 Task: Explore upcoming open houses in Albuquerque, New Mexico, to visit properties with a gourmet kitchen or high-end appliances, and take note of the kitchen features.
Action: Mouse moved to (380, 213)
Screenshot: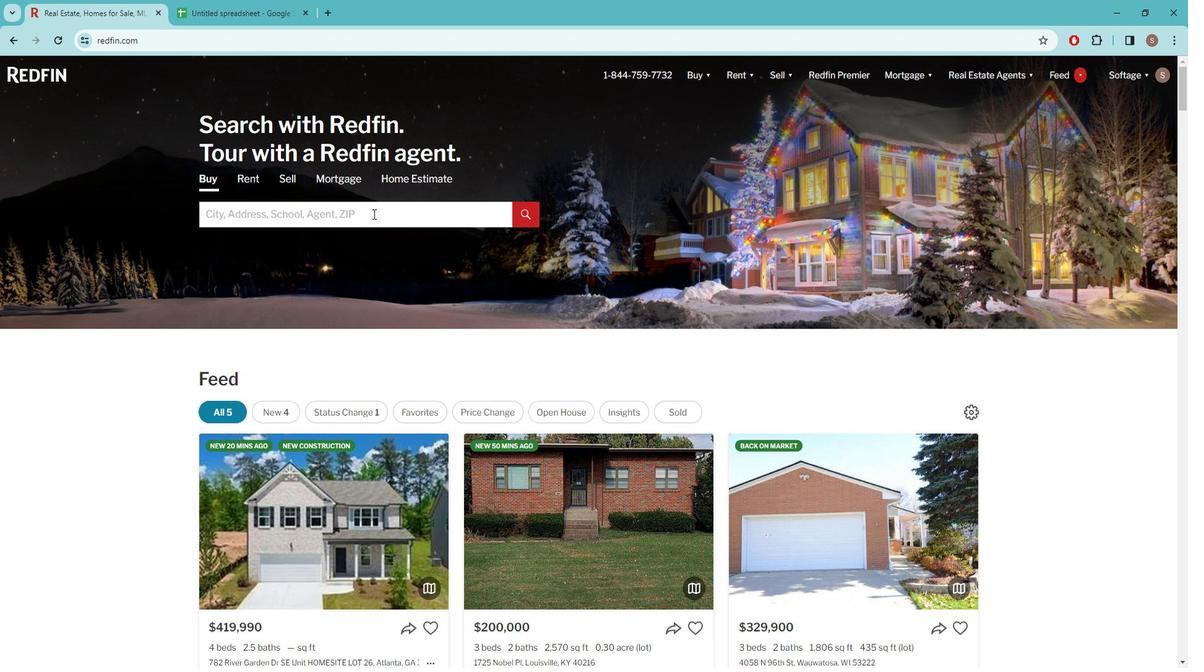 
Action: Mouse pressed left at (380, 213)
Screenshot: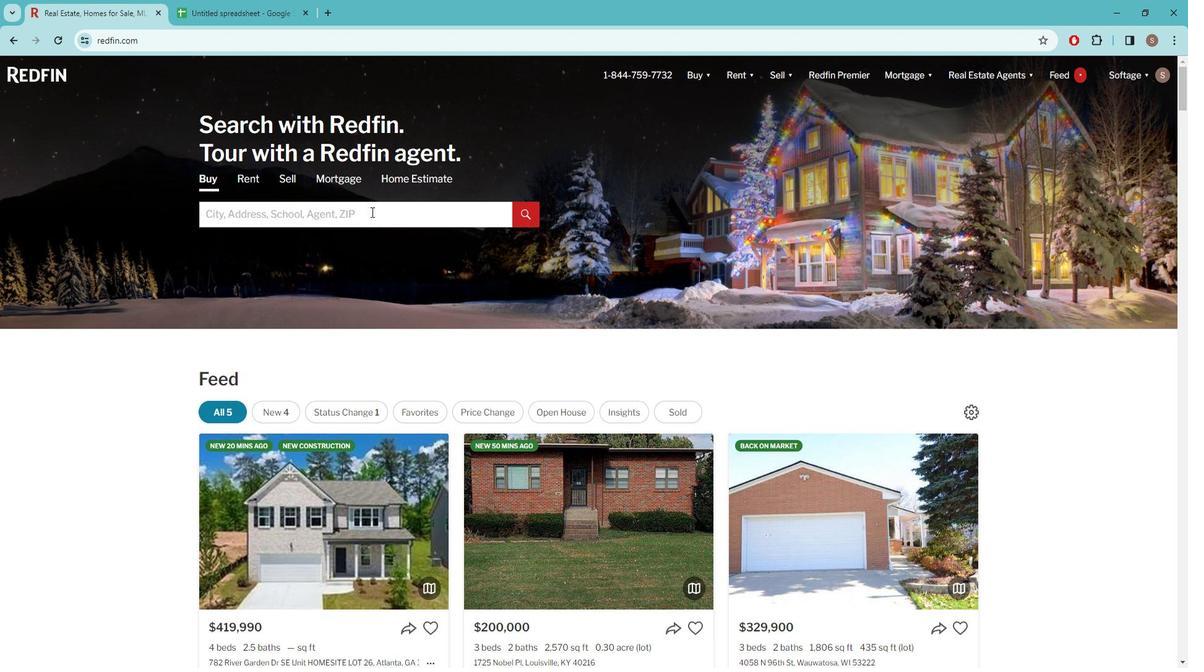 
Action: Key pressed a<Key.caps_lock>LBUQUERQUE
Screenshot: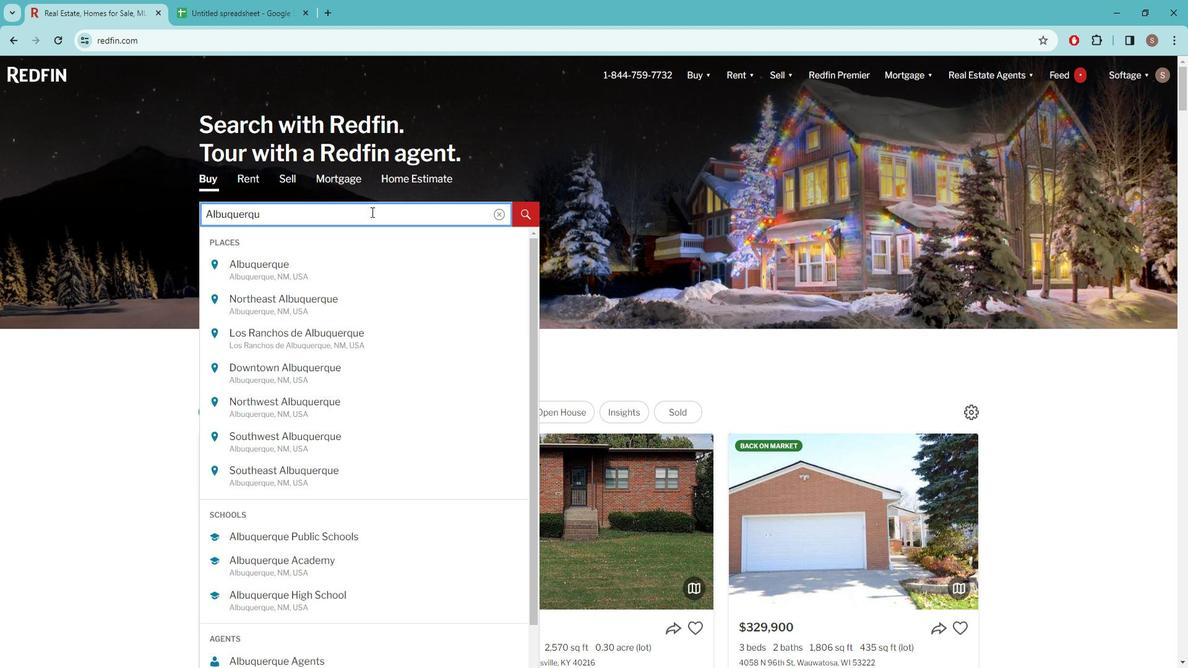 
Action: Mouse moved to (362, 263)
Screenshot: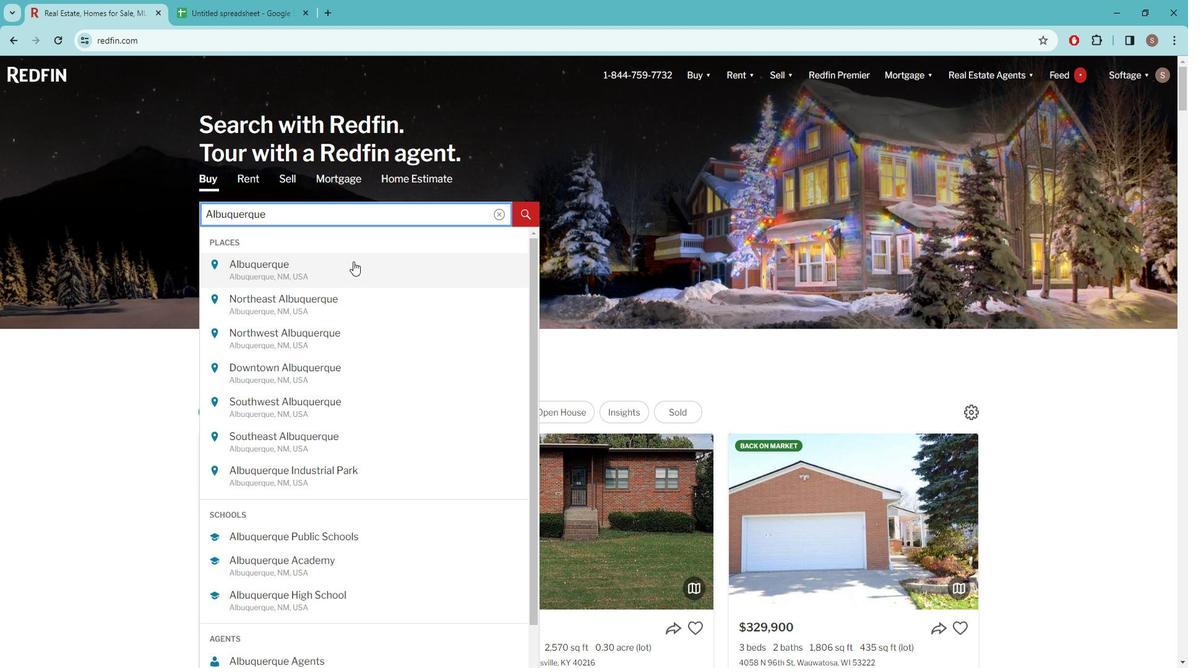 
Action: Mouse pressed left at (362, 263)
Screenshot: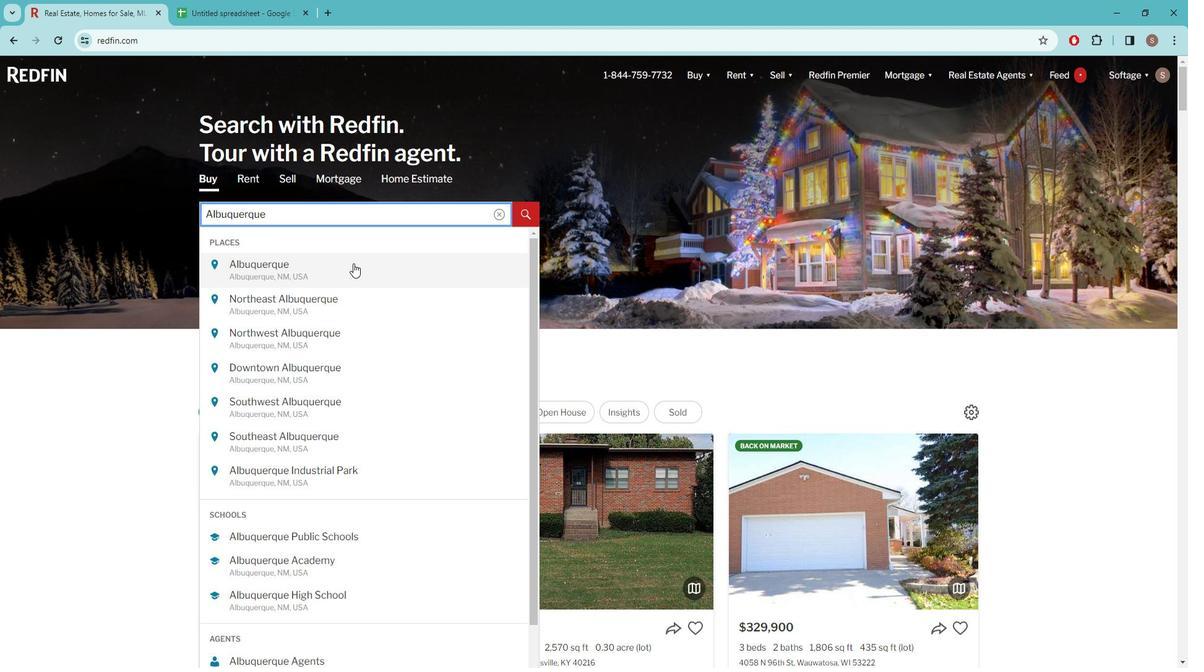 
Action: Mouse moved to (1052, 154)
Screenshot: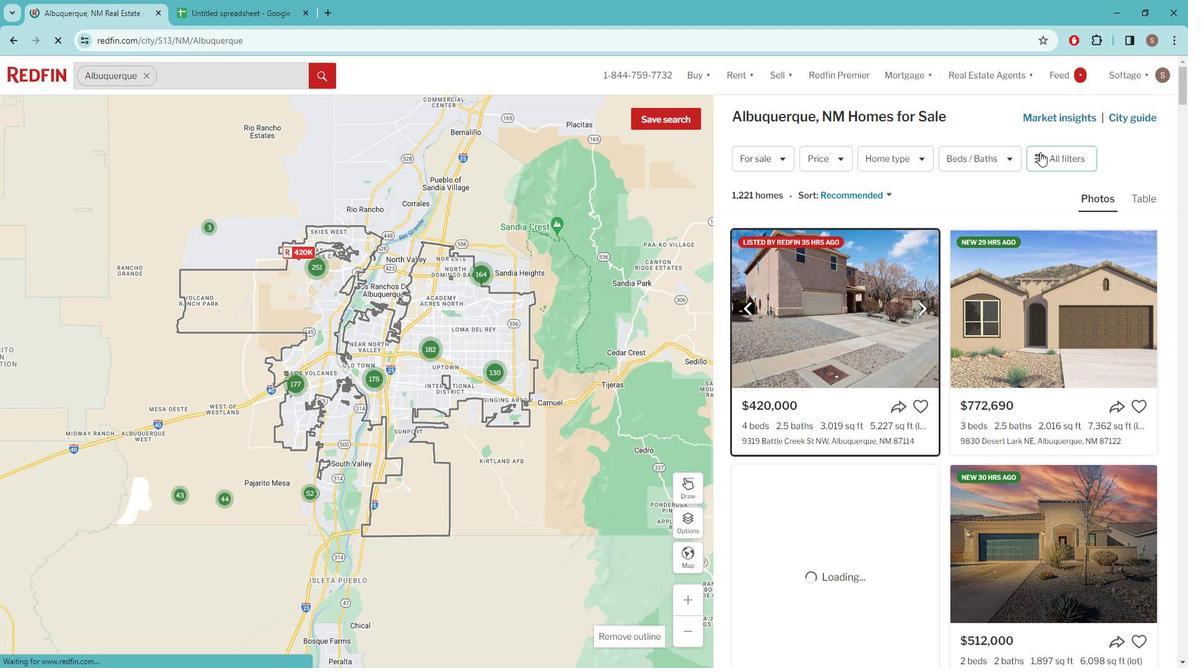 
Action: Mouse pressed left at (1052, 154)
Screenshot: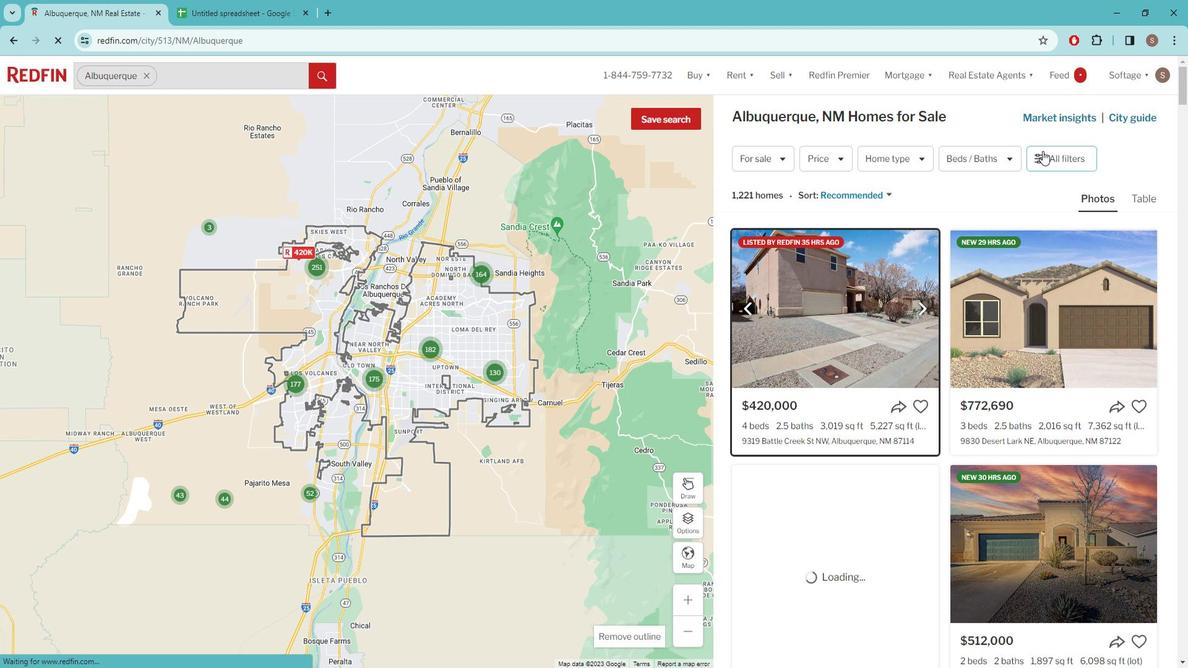
Action: Mouse pressed left at (1052, 154)
Screenshot: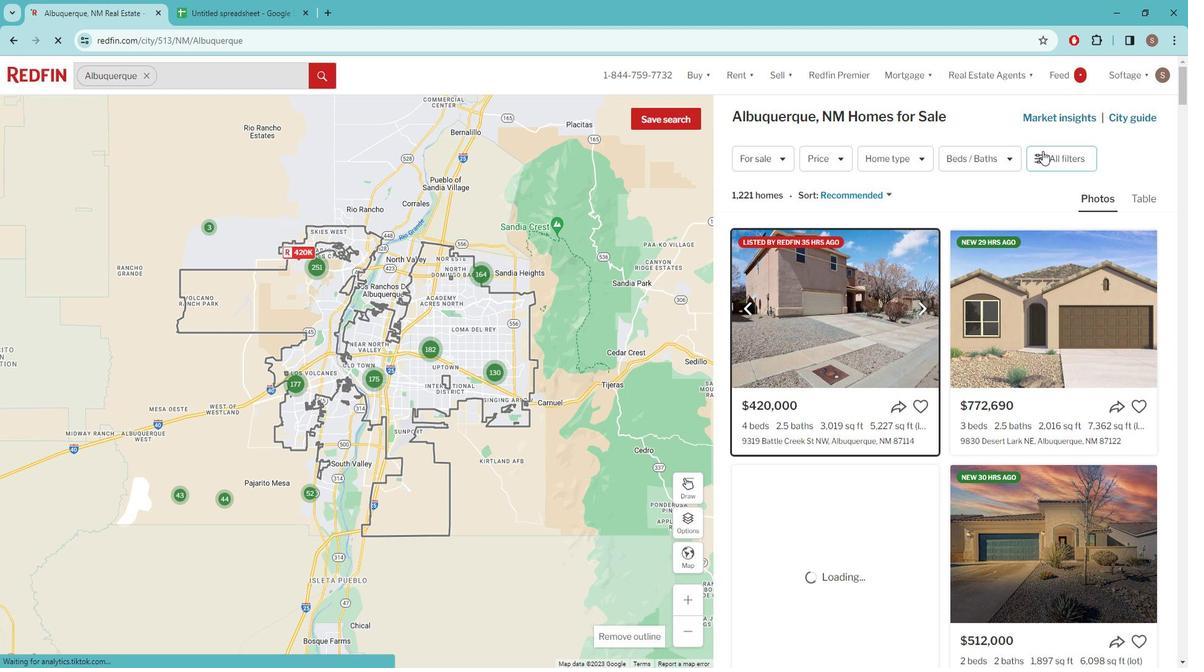 
Action: Mouse pressed left at (1052, 154)
Screenshot: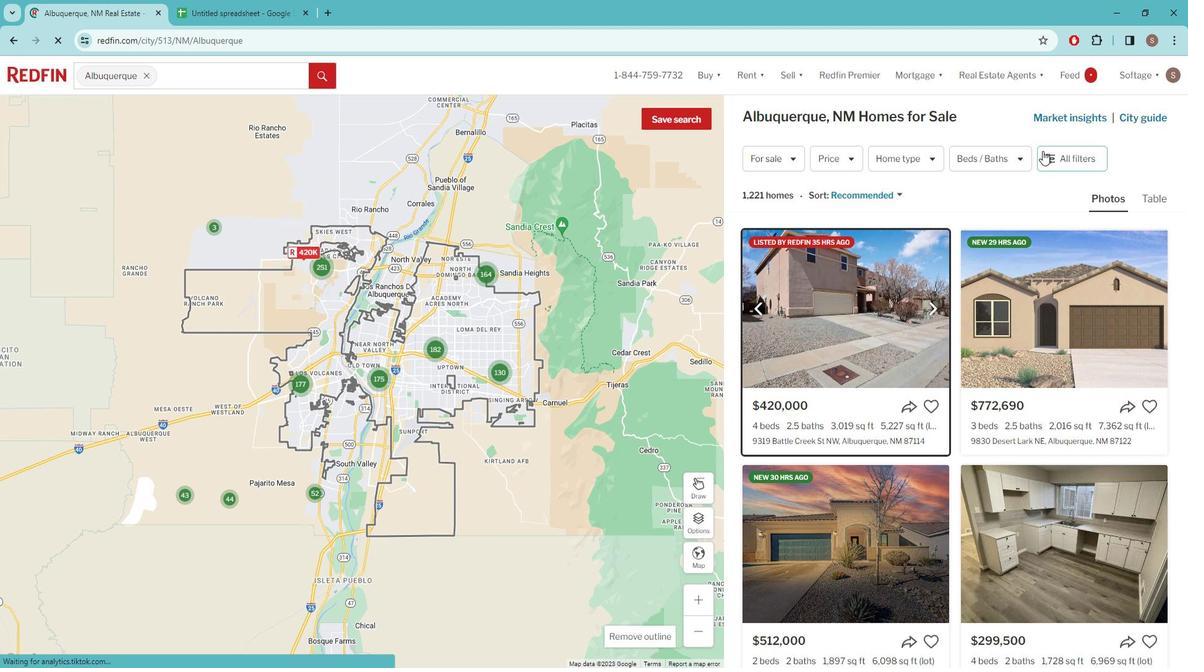 
Action: Mouse pressed left at (1052, 154)
Screenshot: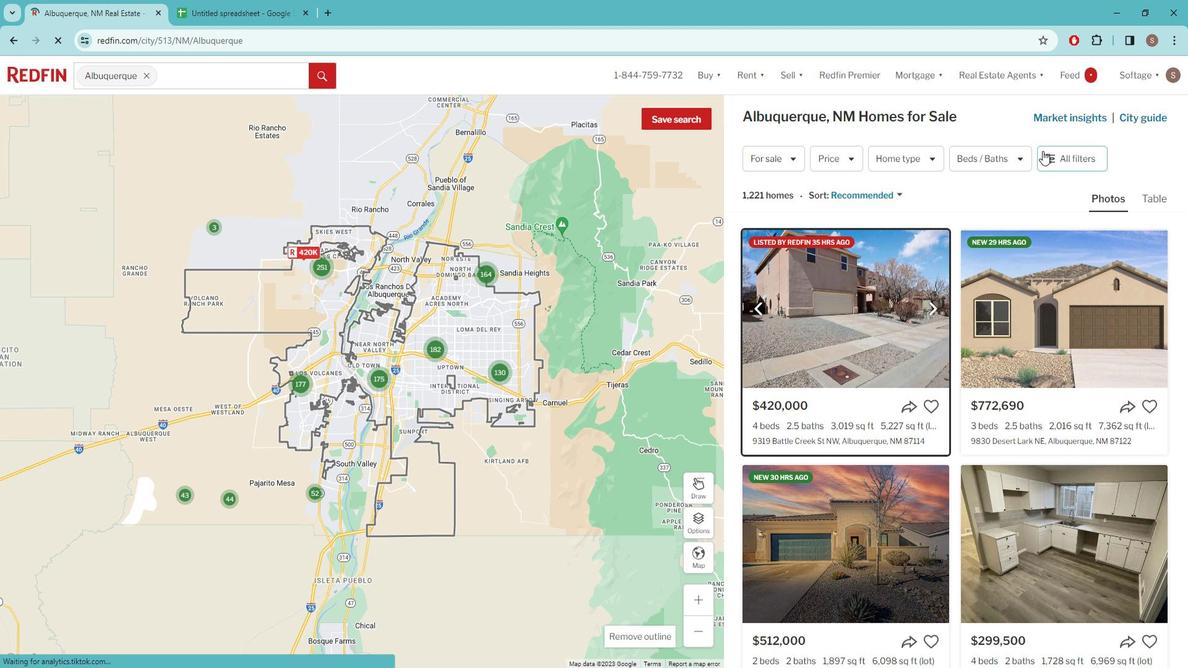 
Action: Mouse pressed left at (1052, 154)
Screenshot: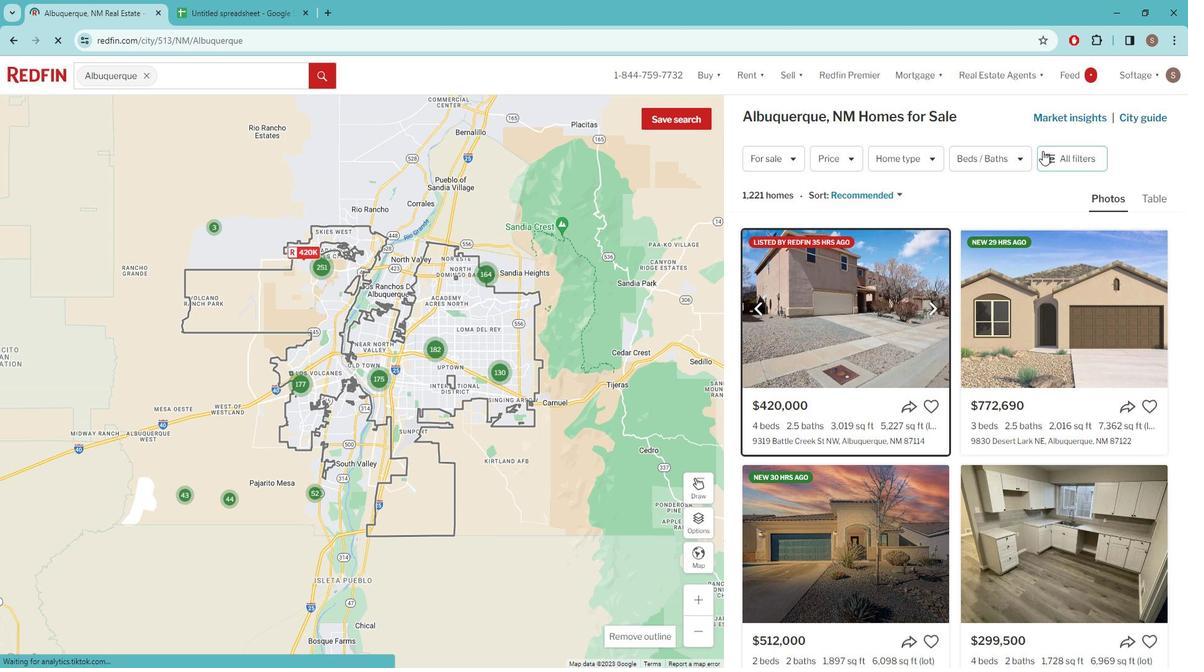 
Action: Mouse pressed left at (1052, 154)
Screenshot: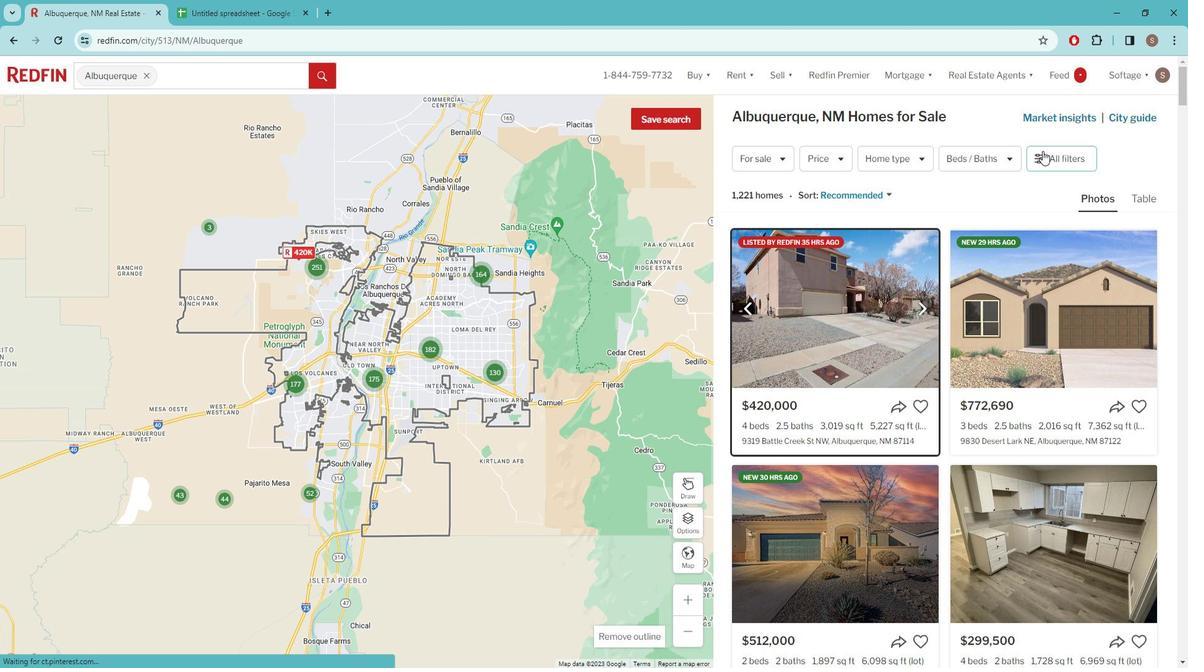 
Action: Mouse moved to (1021, 239)
Screenshot: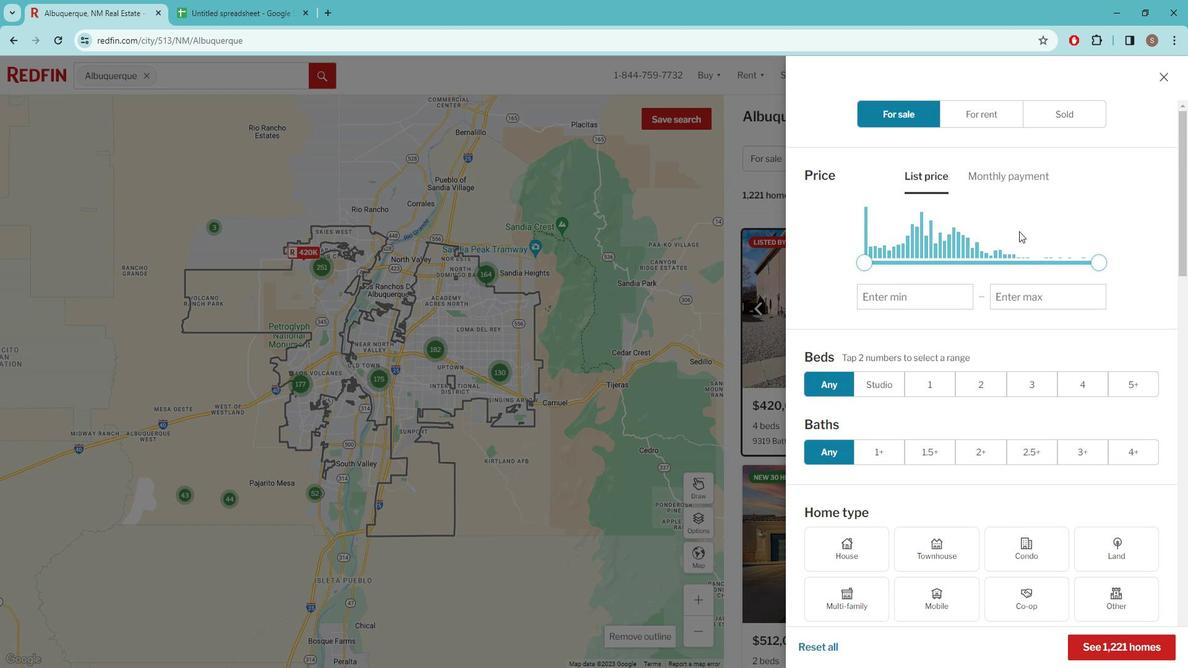 
Action: Mouse scrolled (1021, 238) with delta (0, 0)
Screenshot: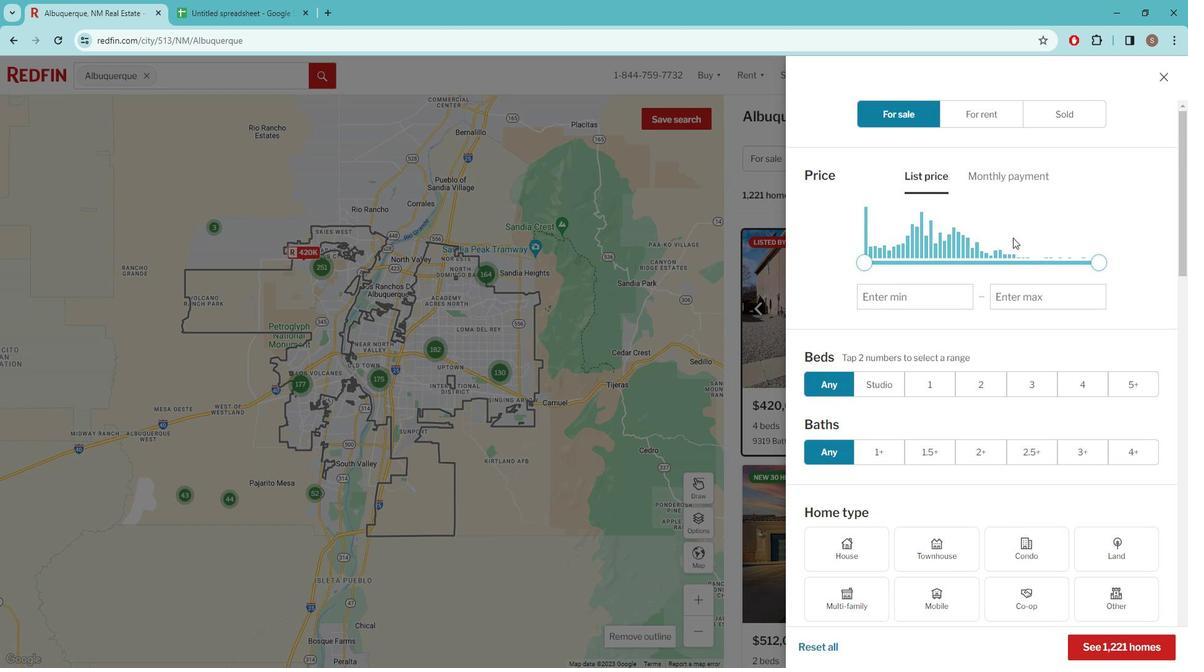 
Action: Mouse scrolled (1021, 238) with delta (0, 0)
Screenshot: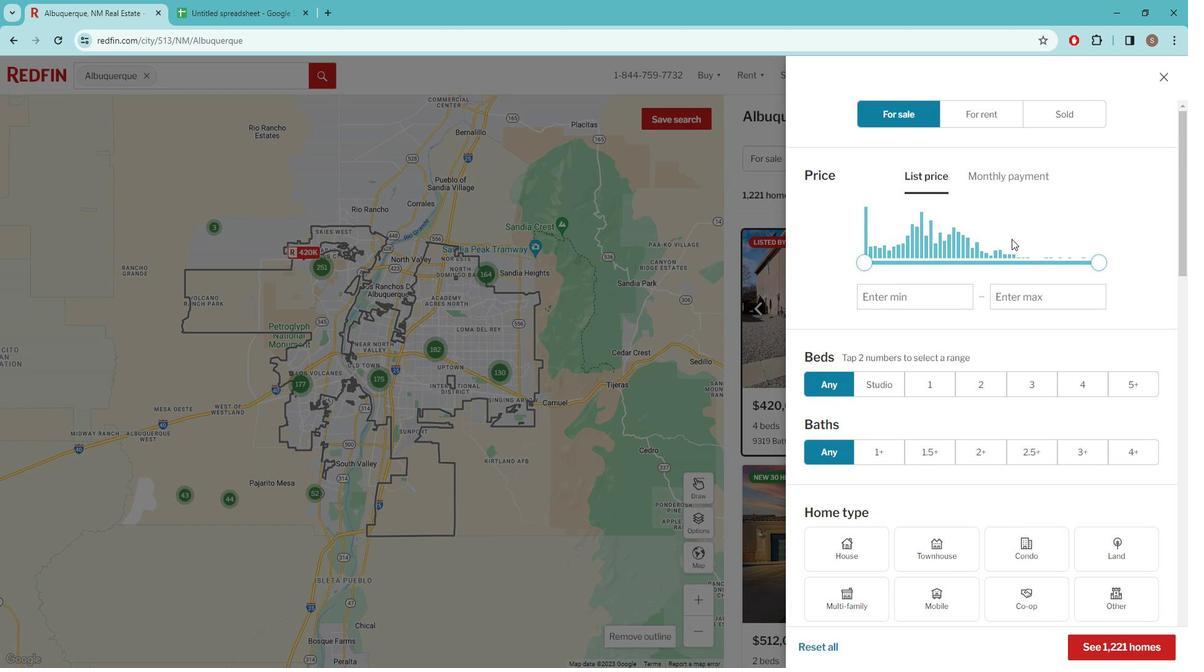 
Action: Mouse scrolled (1021, 238) with delta (0, 0)
Screenshot: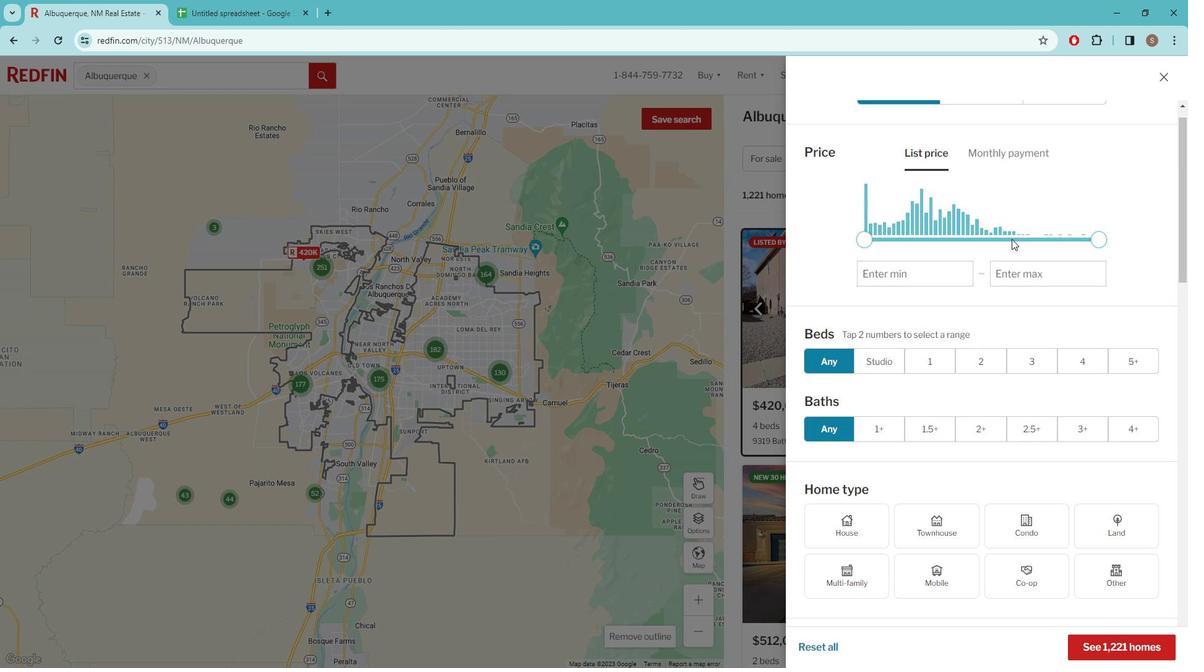 
Action: Mouse scrolled (1021, 238) with delta (0, 0)
Screenshot: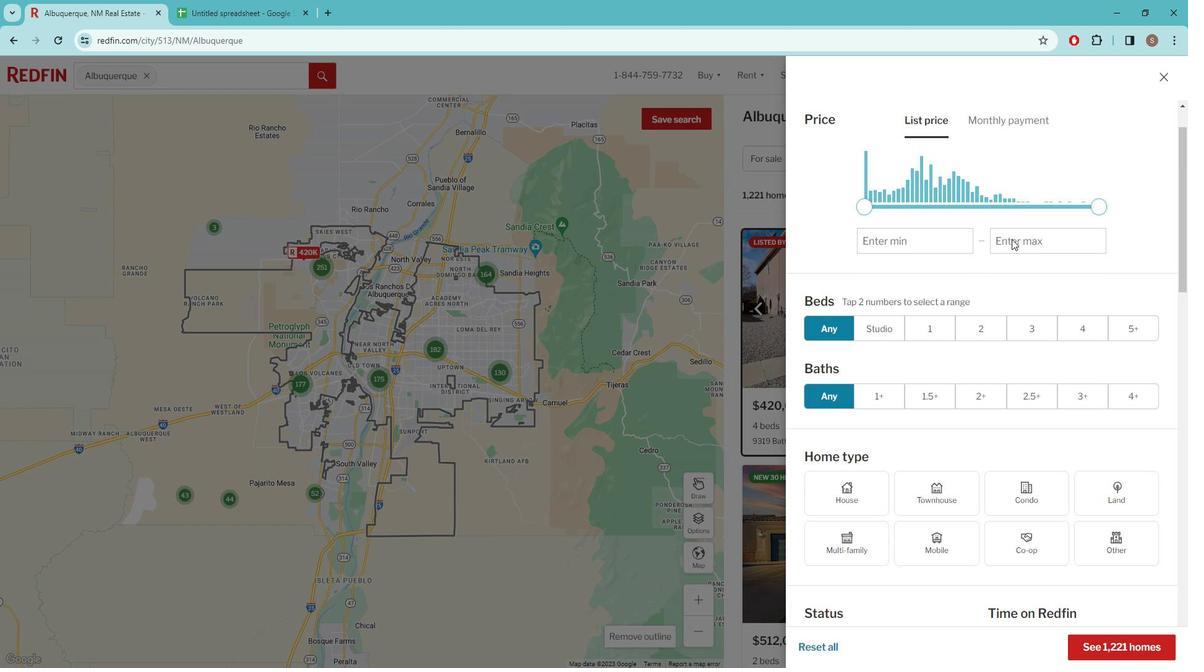 
Action: Mouse moved to (883, 430)
Screenshot: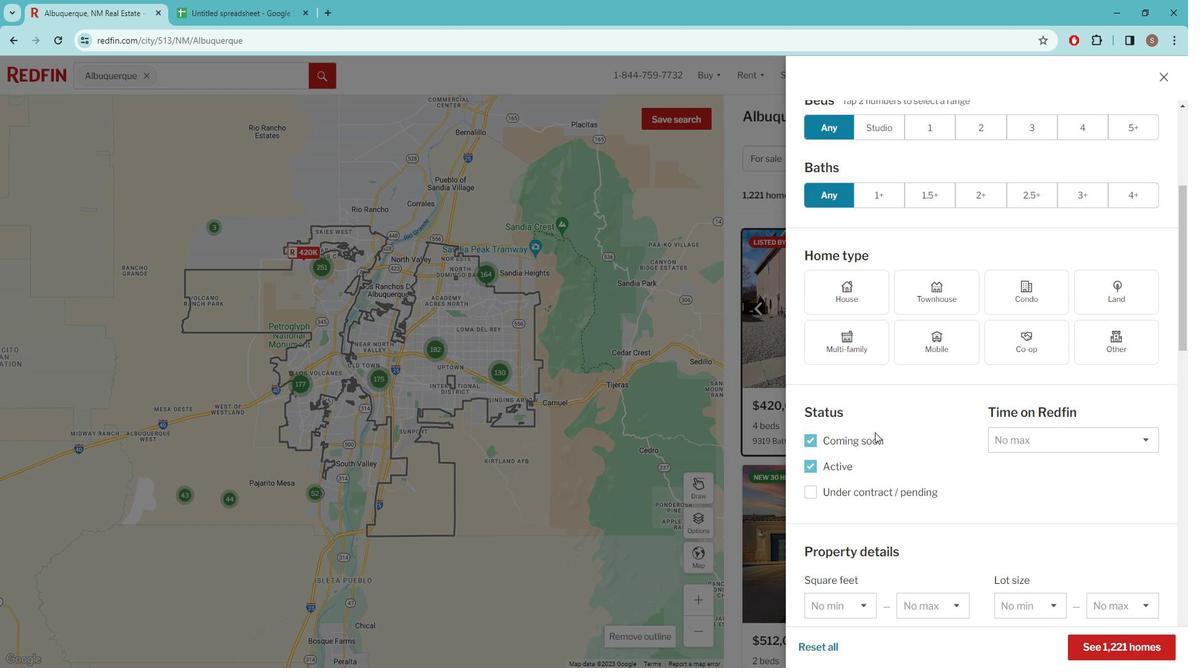 
Action: Mouse pressed left at (883, 430)
Screenshot: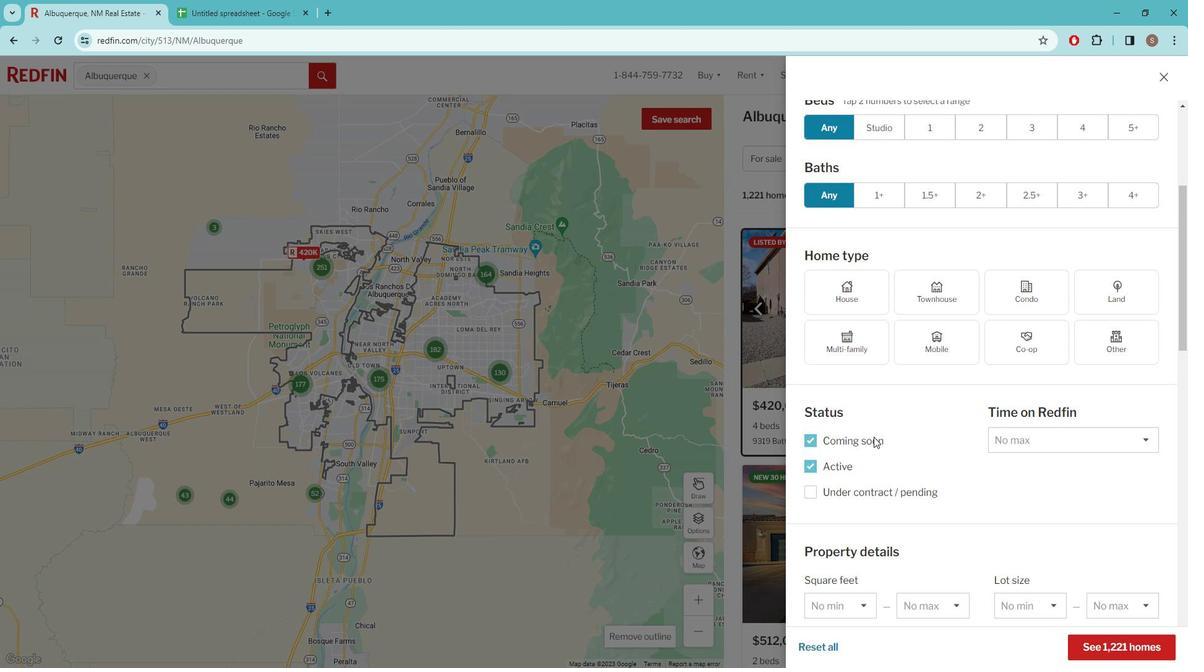 
Action: Mouse pressed left at (883, 430)
Screenshot: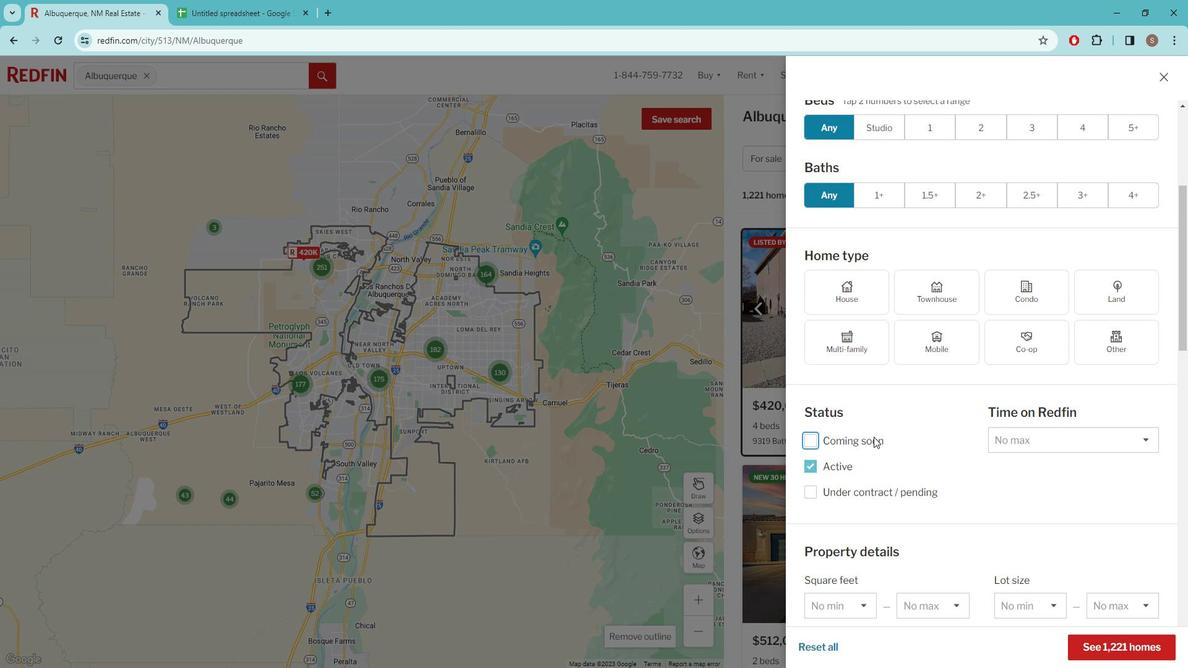 
Action: Mouse scrolled (883, 429) with delta (0, 0)
Screenshot: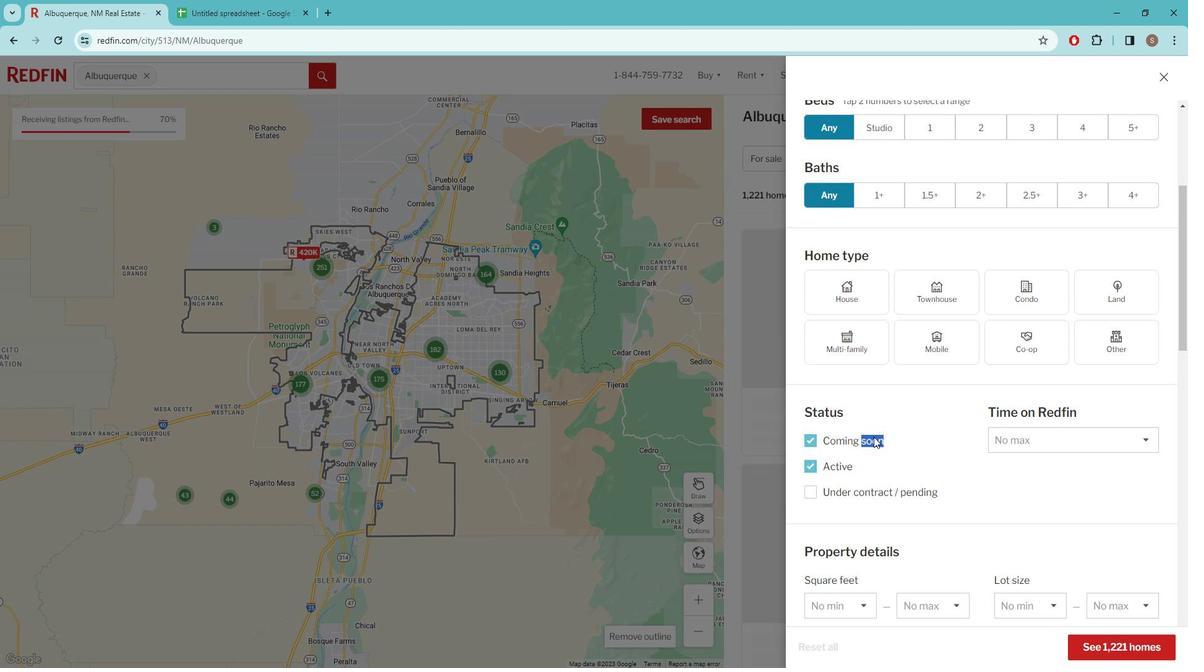 
Action: Mouse scrolled (883, 429) with delta (0, 0)
Screenshot: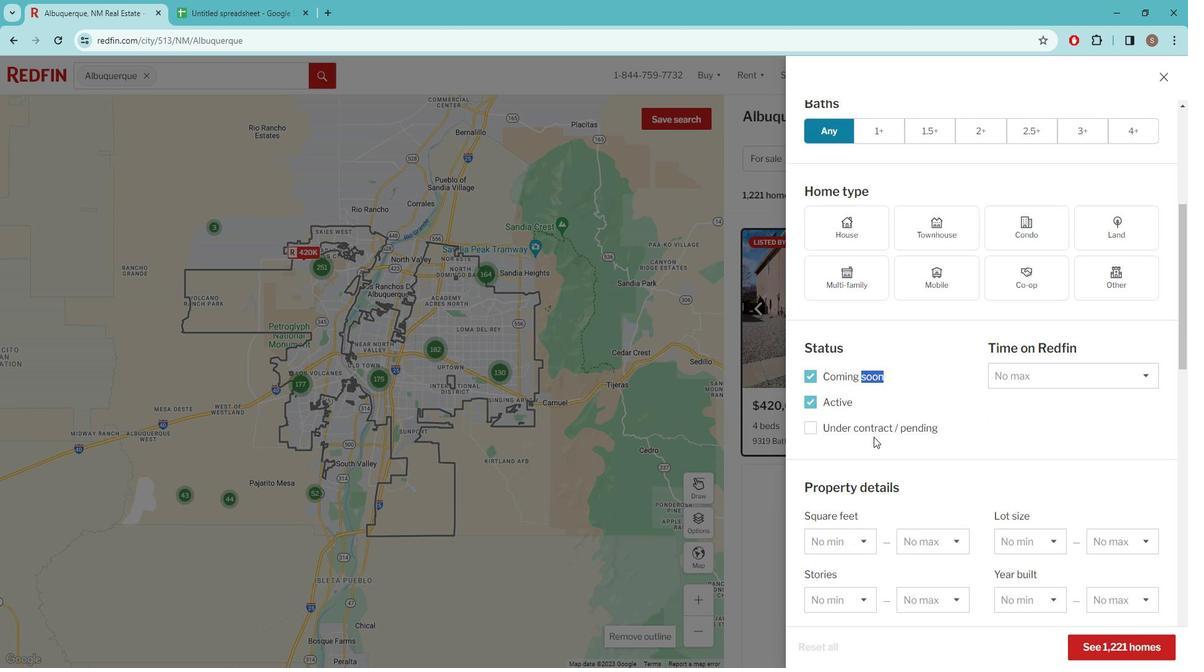
Action: Mouse scrolled (883, 429) with delta (0, 0)
Screenshot: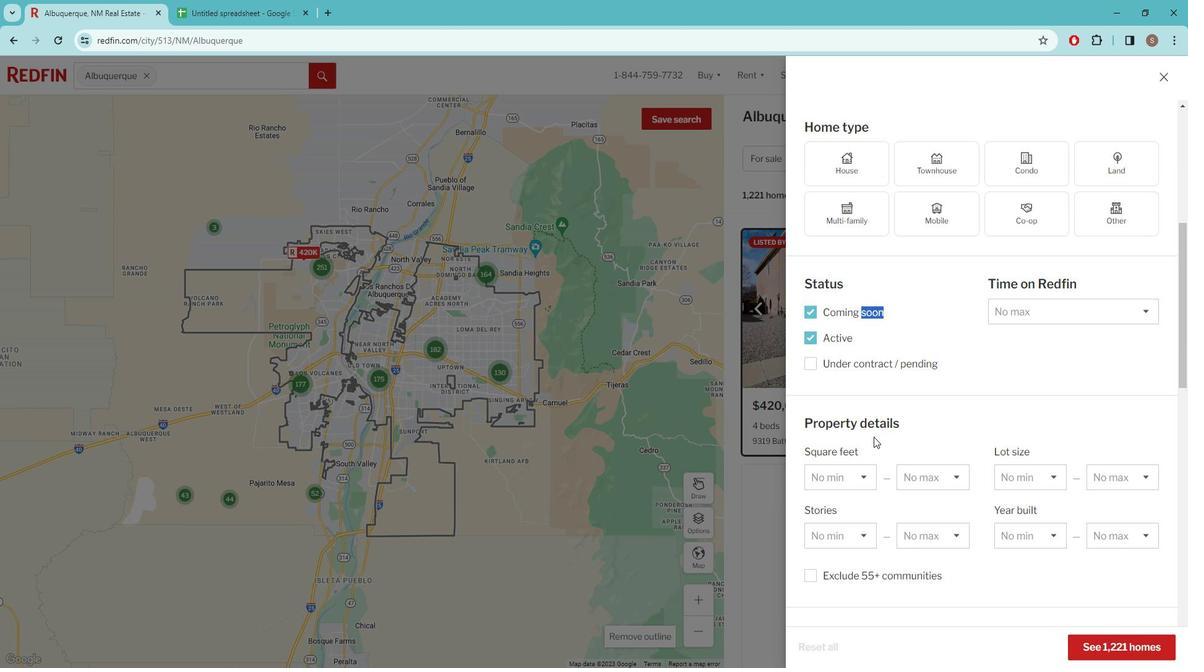 
Action: Mouse scrolled (883, 429) with delta (0, 0)
Screenshot: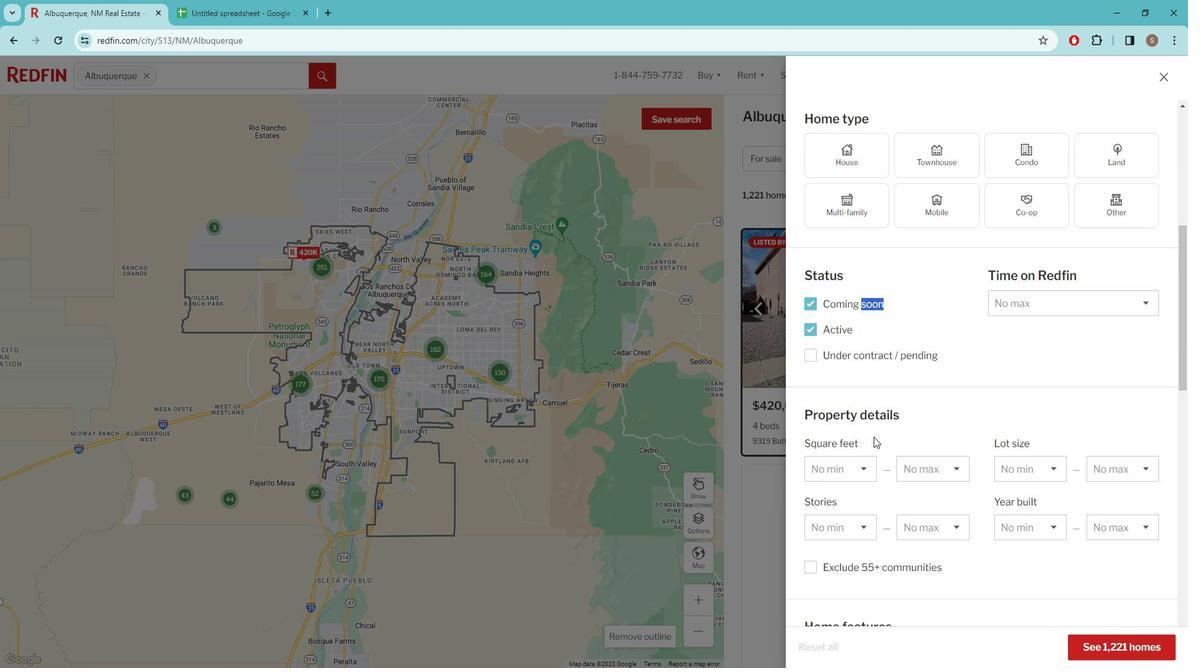 
Action: Mouse scrolled (883, 429) with delta (0, 0)
Screenshot: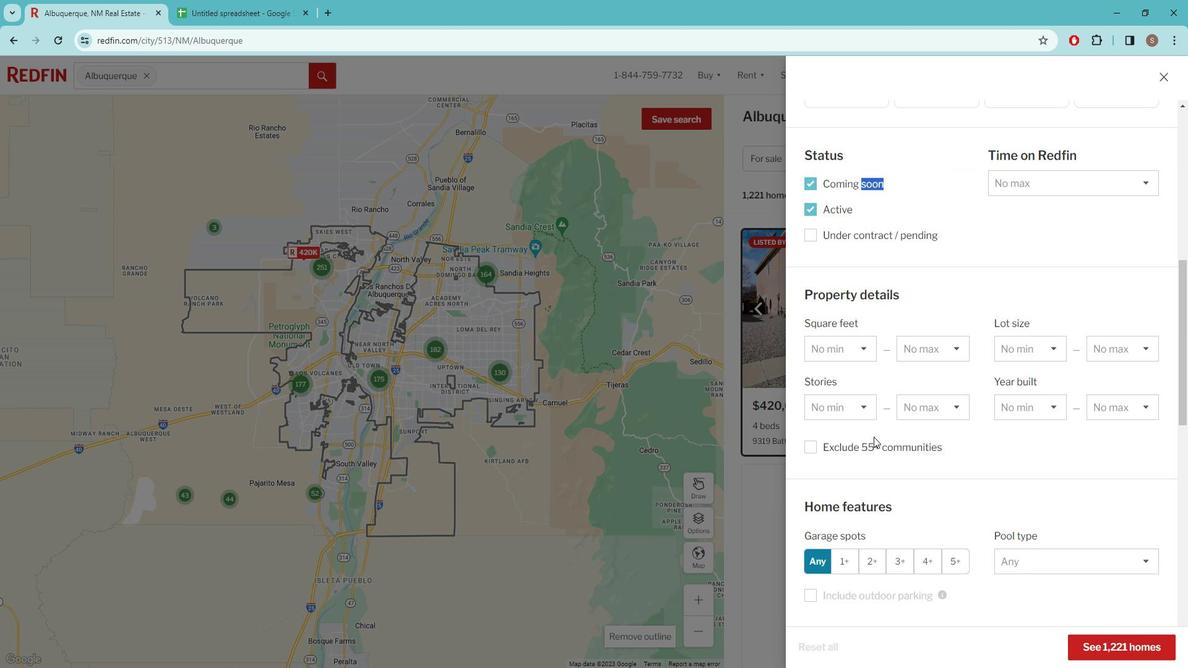 
Action: Mouse scrolled (883, 429) with delta (0, 0)
Screenshot: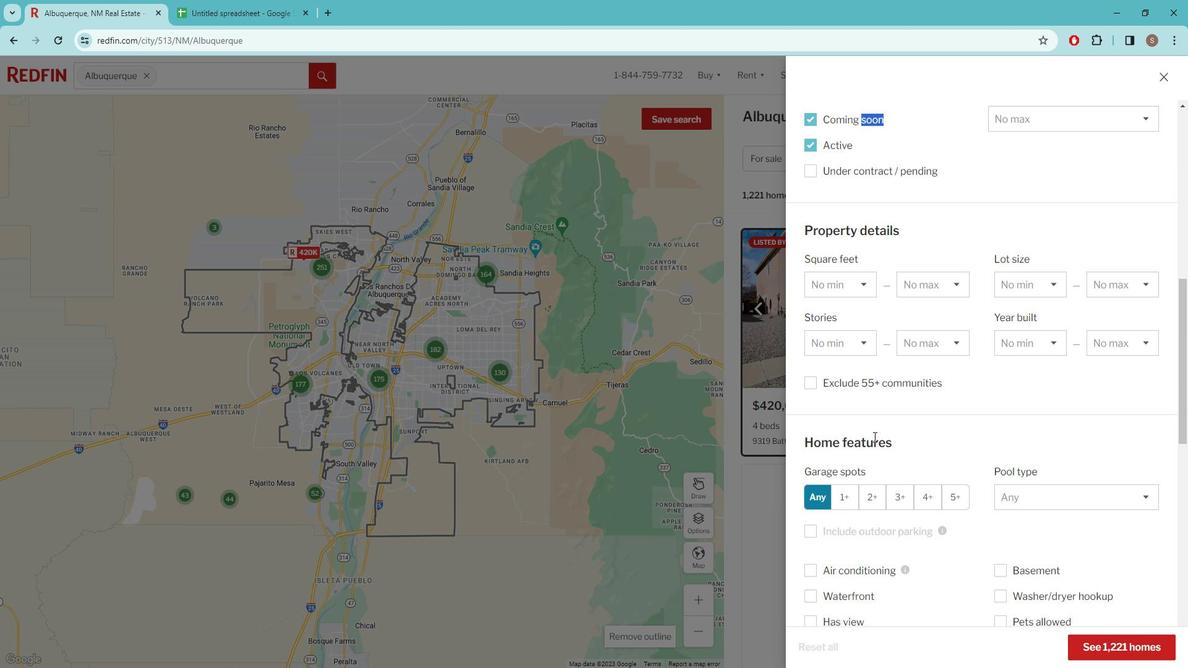 
Action: Mouse scrolled (883, 429) with delta (0, 0)
Screenshot: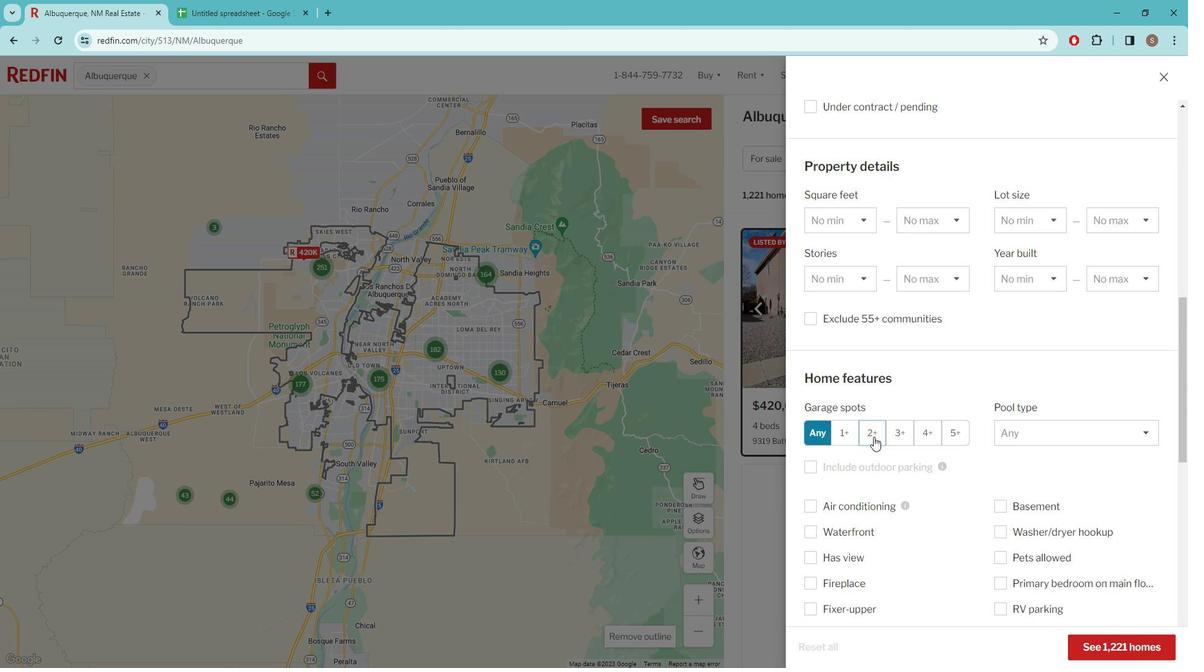 
Action: Mouse scrolled (883, 429) with delta (0, 0)
Screenshot: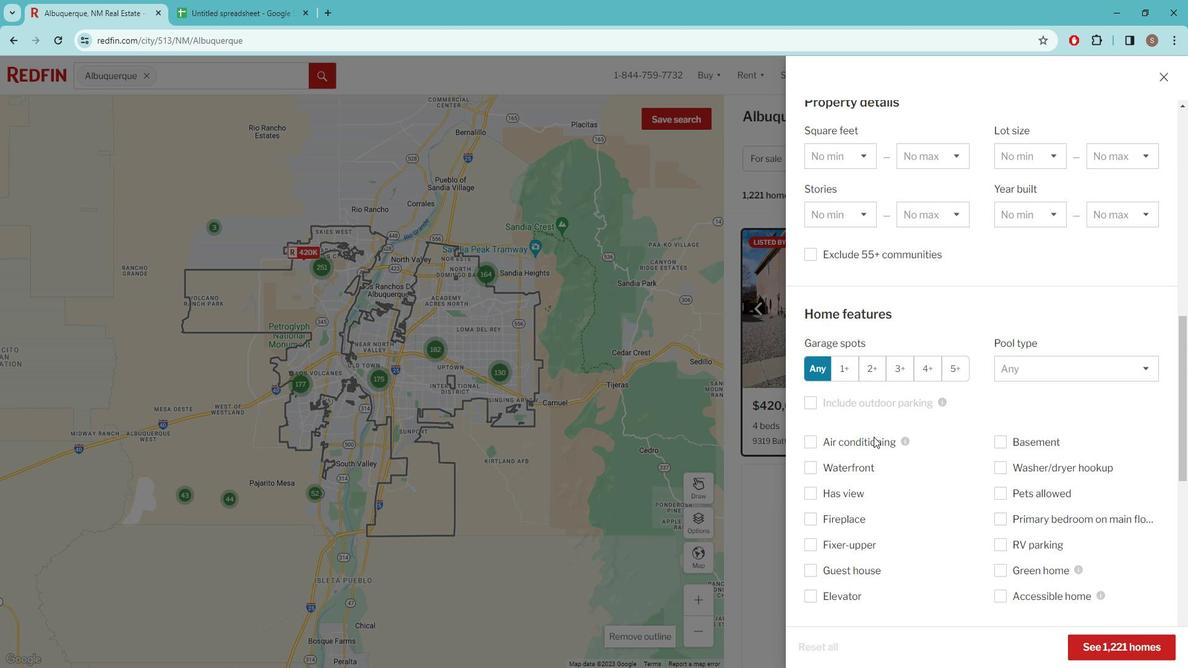 
Action: Mouse scrolled (883, 429) with delta (0, 0)
Screenshot: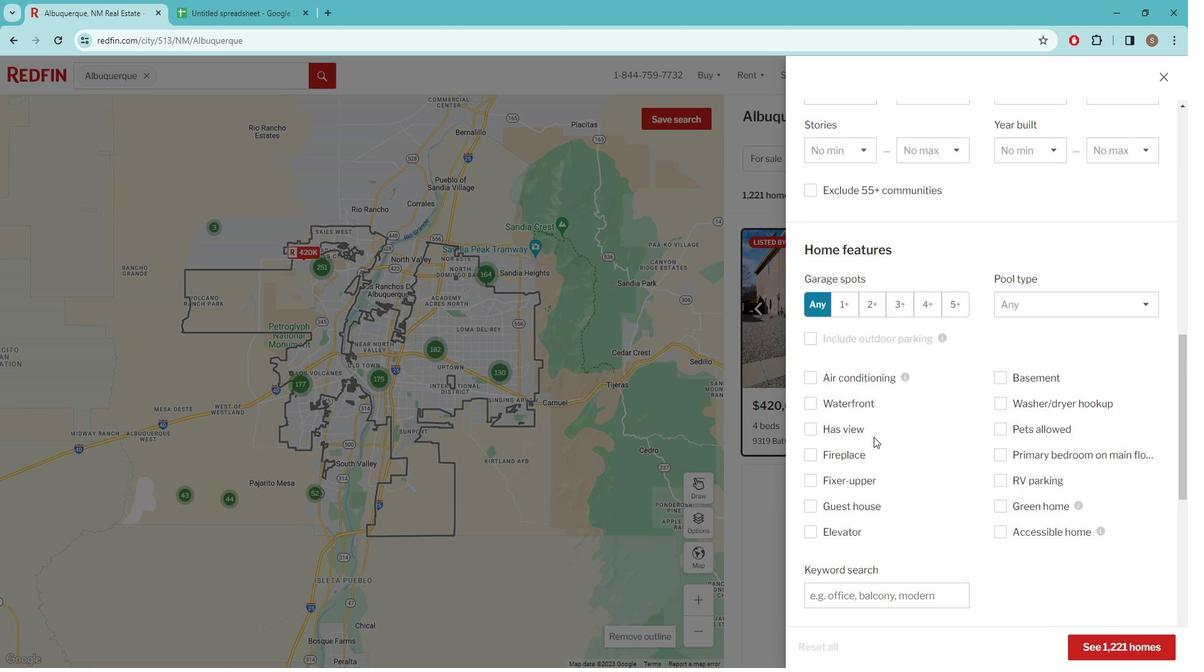 
Action: Mouse scrolled (883, 429) with delta (0, 0)
Screenshot: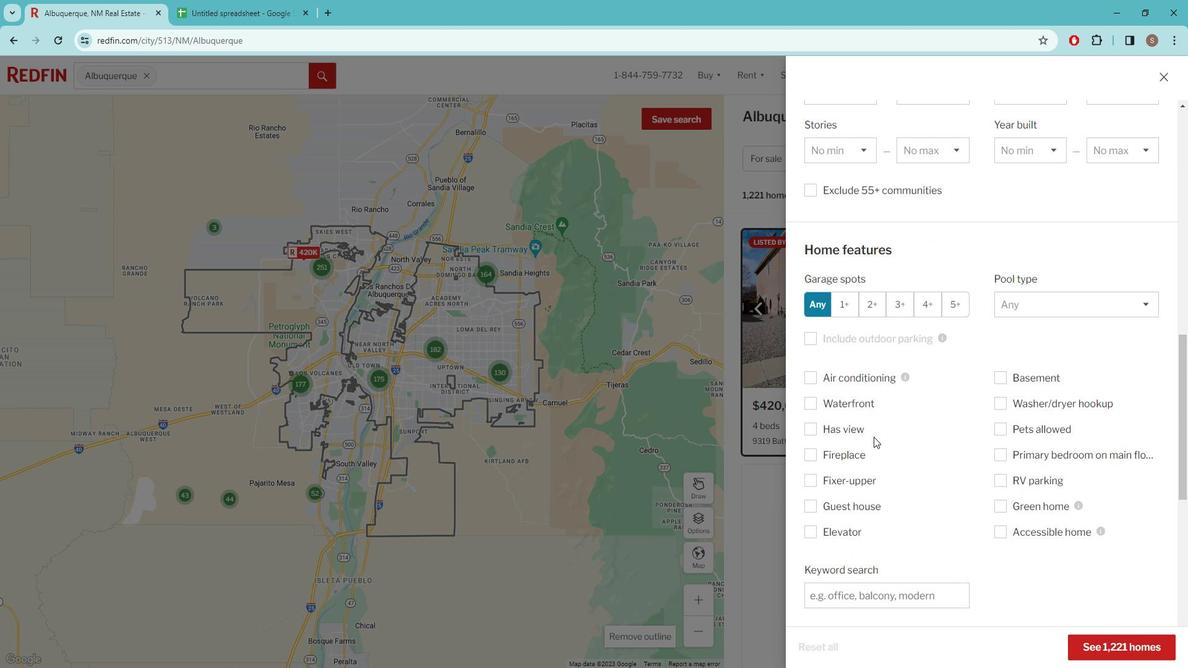 
Action: Mouse scrolled (883, 429) with delta (0, 0)
Screenshot: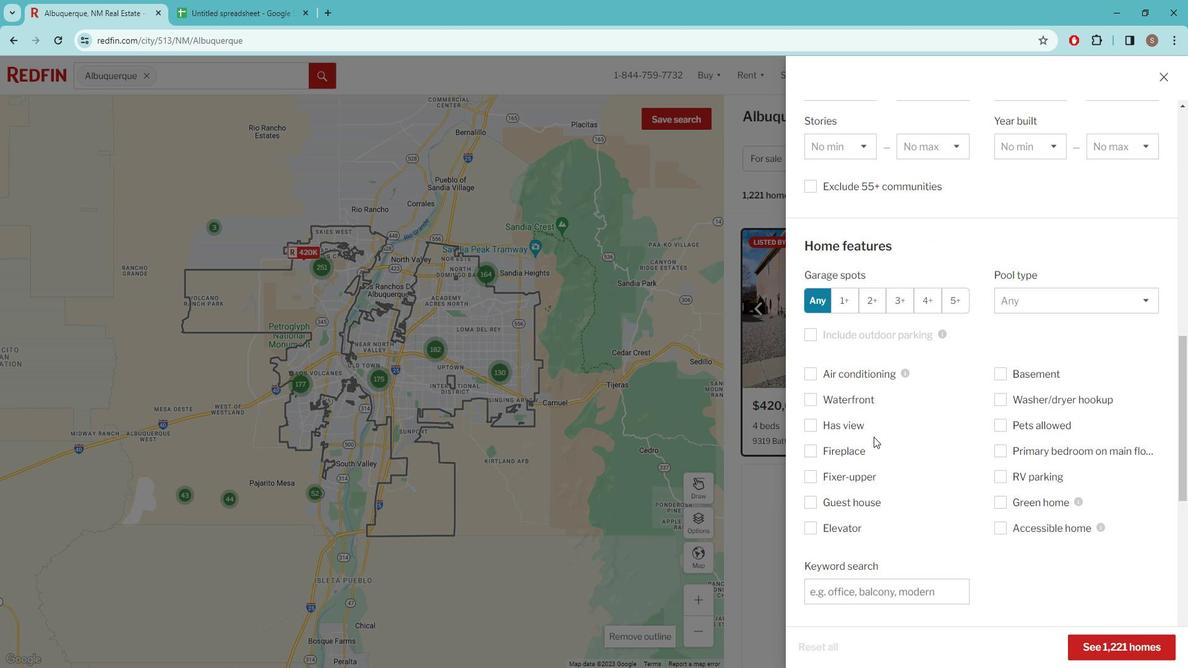 
Action: Mouse moved to (843, 391)
Screenshot: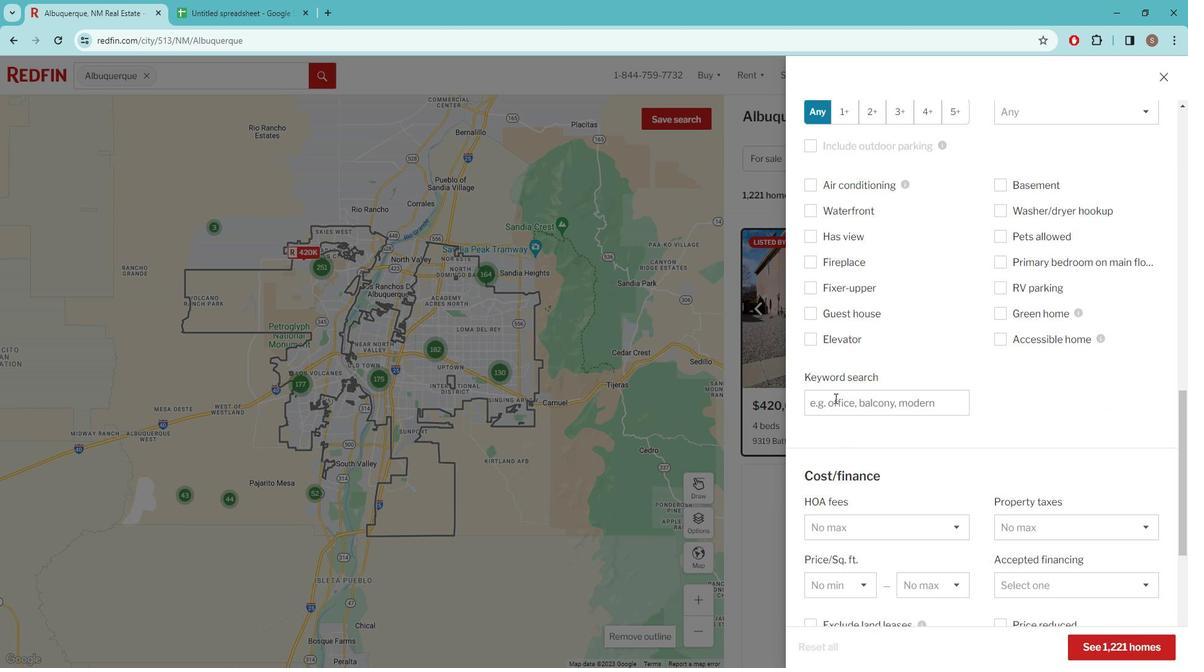 
Action: Mouse pressed left at (843, 391)
Screenshot: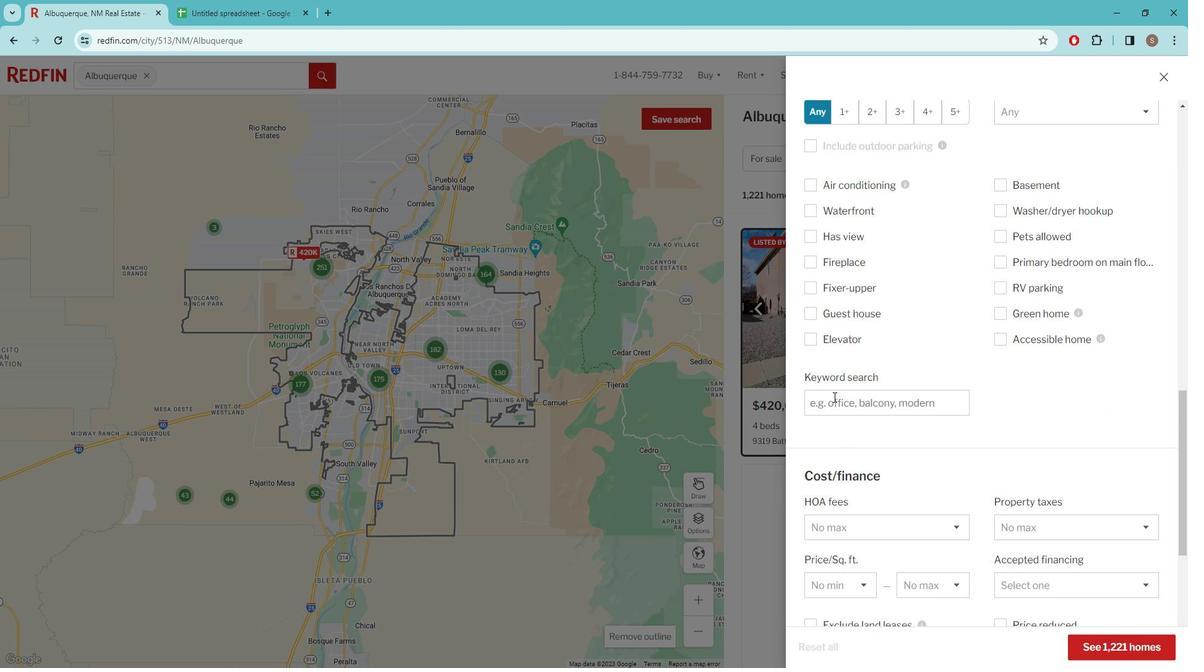 
Action: Key pressed GOURMET<Key.space>KITCHEN<Key.space>
Screenshot: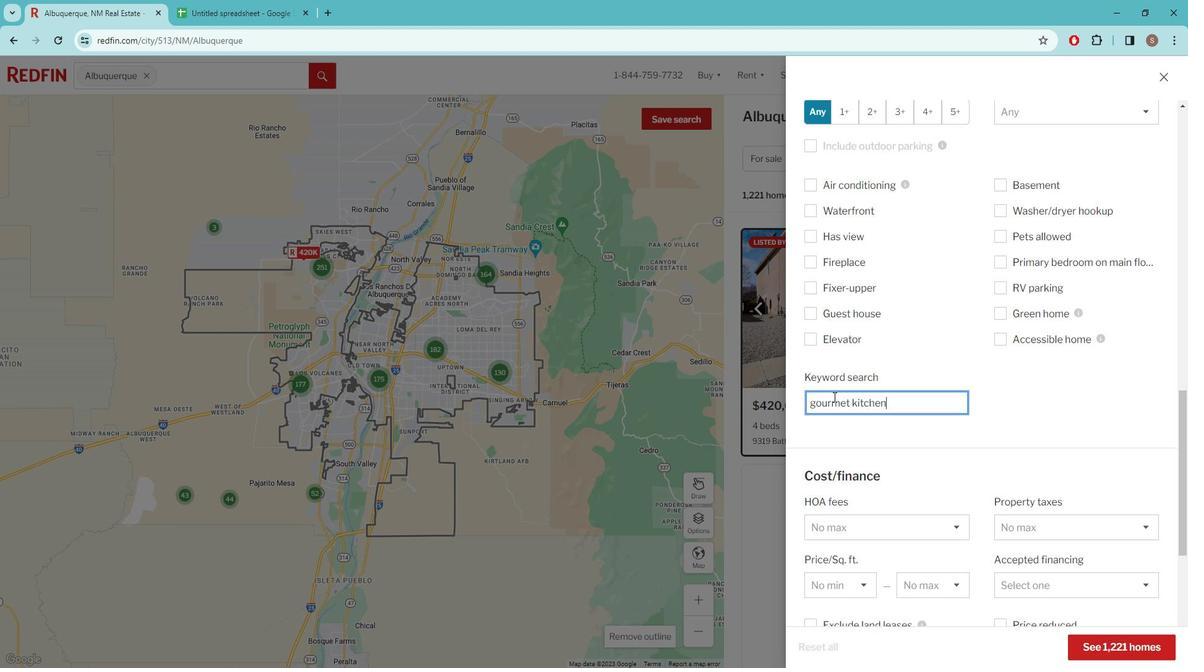 
Action: Mouse scrolled (843, 391) with delta (0, 0)
Screenshot: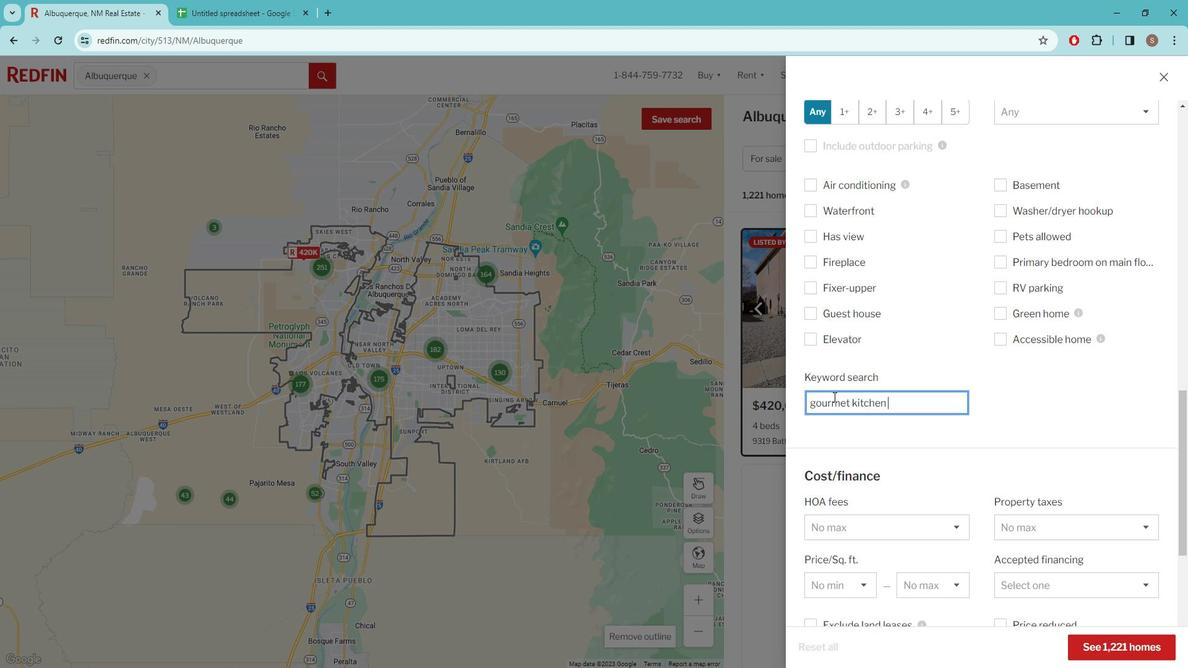 
Action: Mouse scrolled (843, 391) with delta (0, 0)
Screenshot: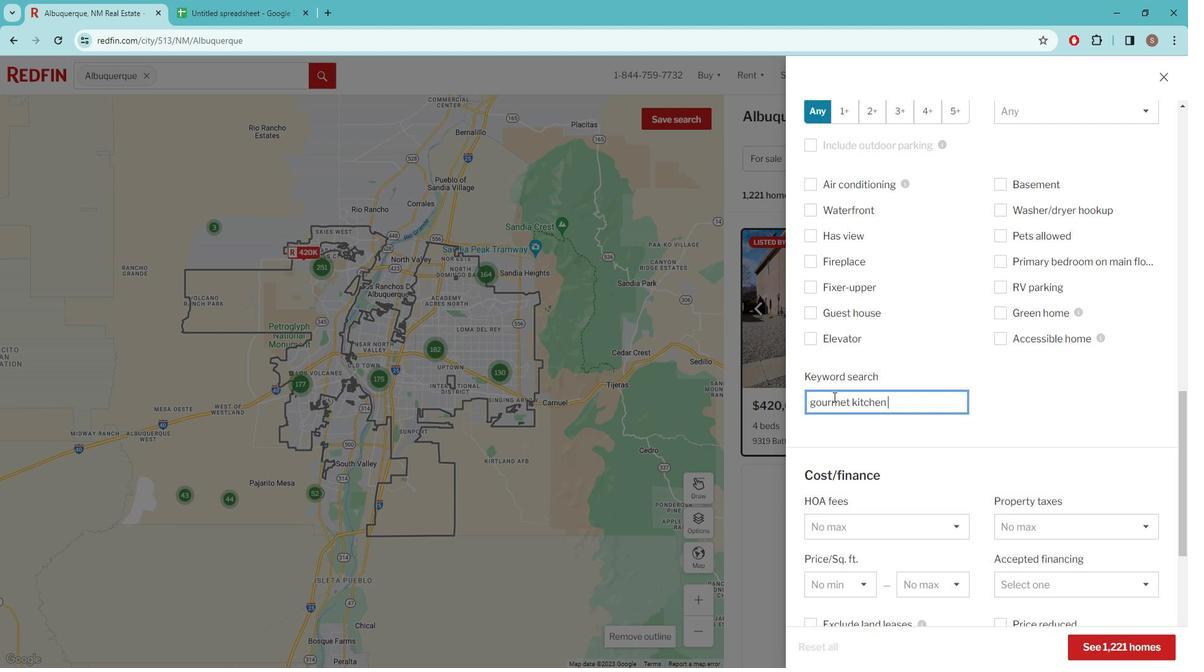 
Action: Mouse scrolled (843, 391) with delta (0, 0)
Screenshot: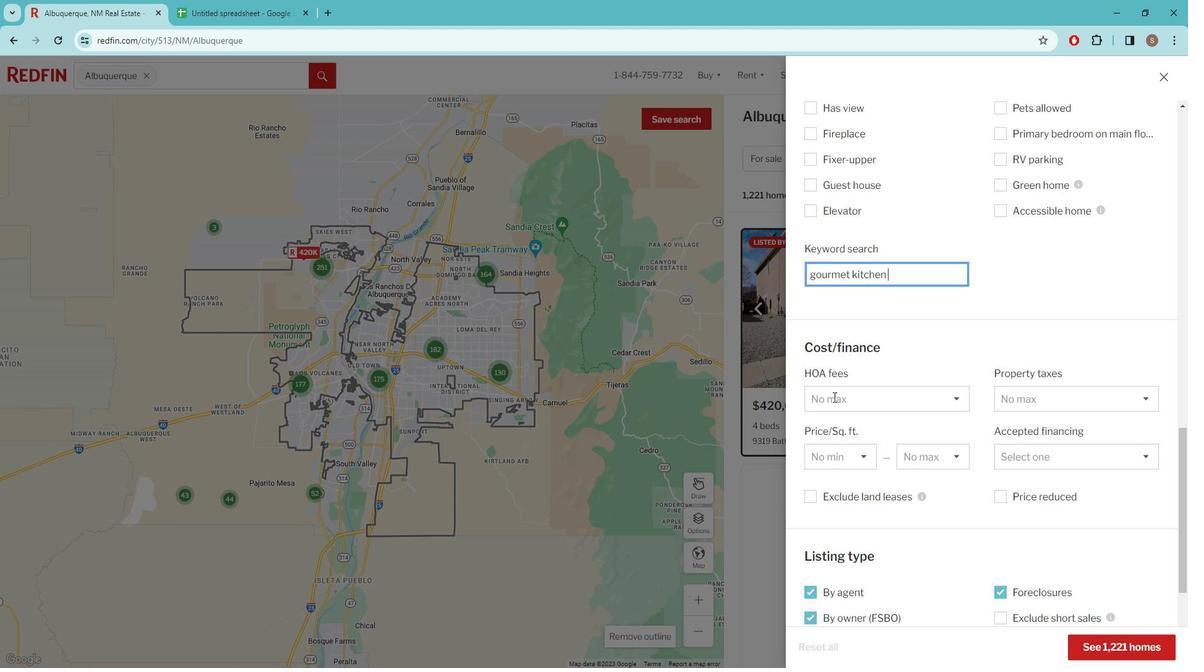 
Action: Mouse scrolled (843, 391) with delta (0, 0)
Screenshot: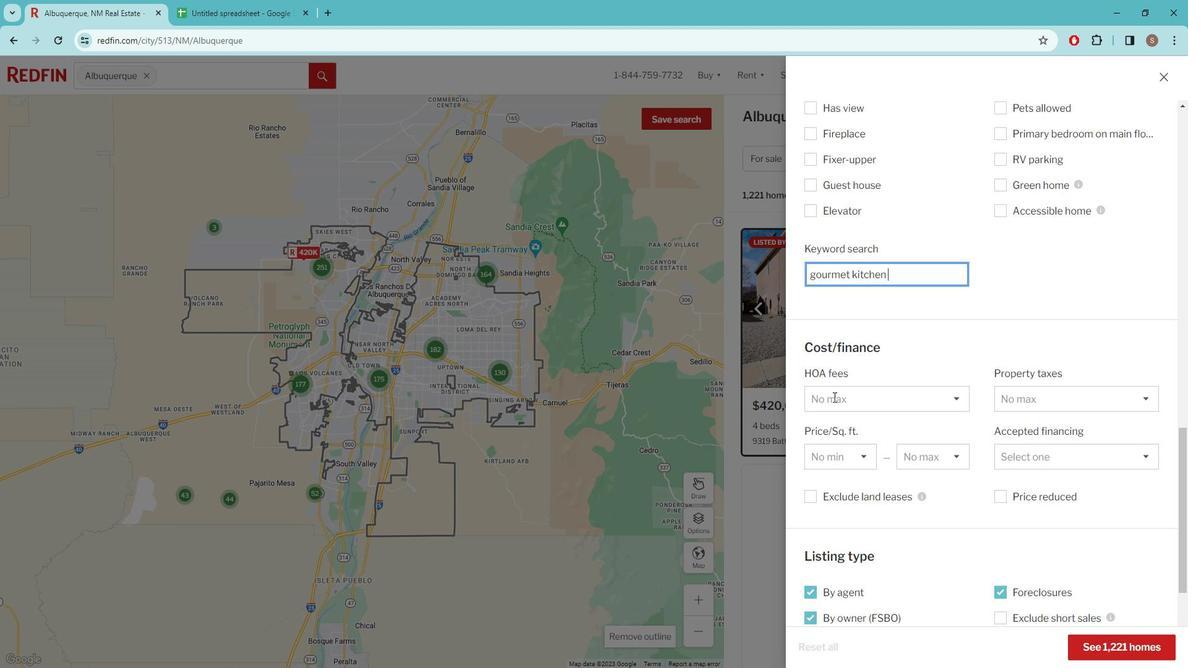 
Action: Mouse scrolled (843, 391) with delta (0, 0)
Screenshot: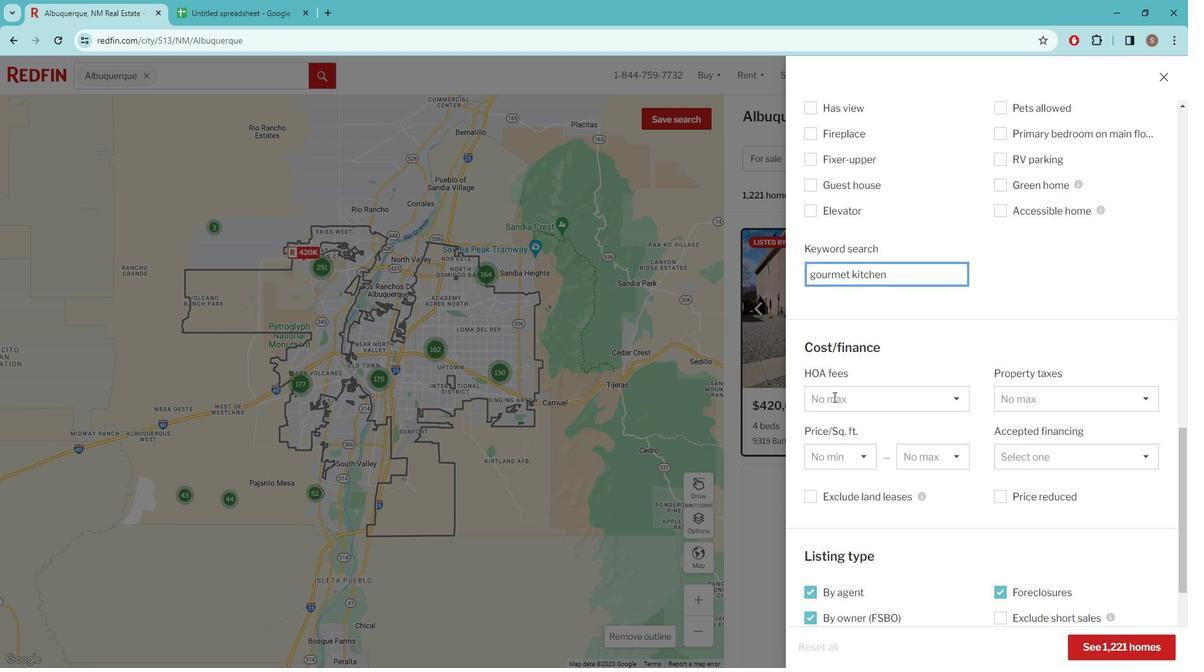 
Action: Mouse scrolled (843, 391) with delta (0, 0)
Screenshot: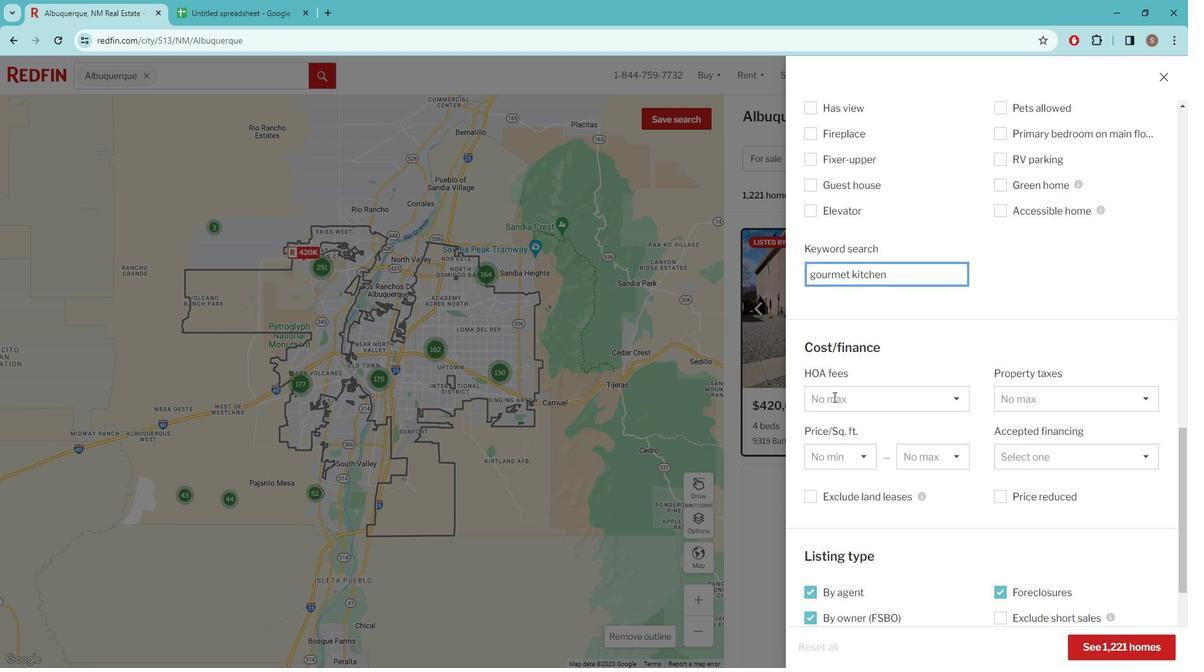 
Action: Mouse scrolled (843, 391) with delta (0, 0)
Screenshot: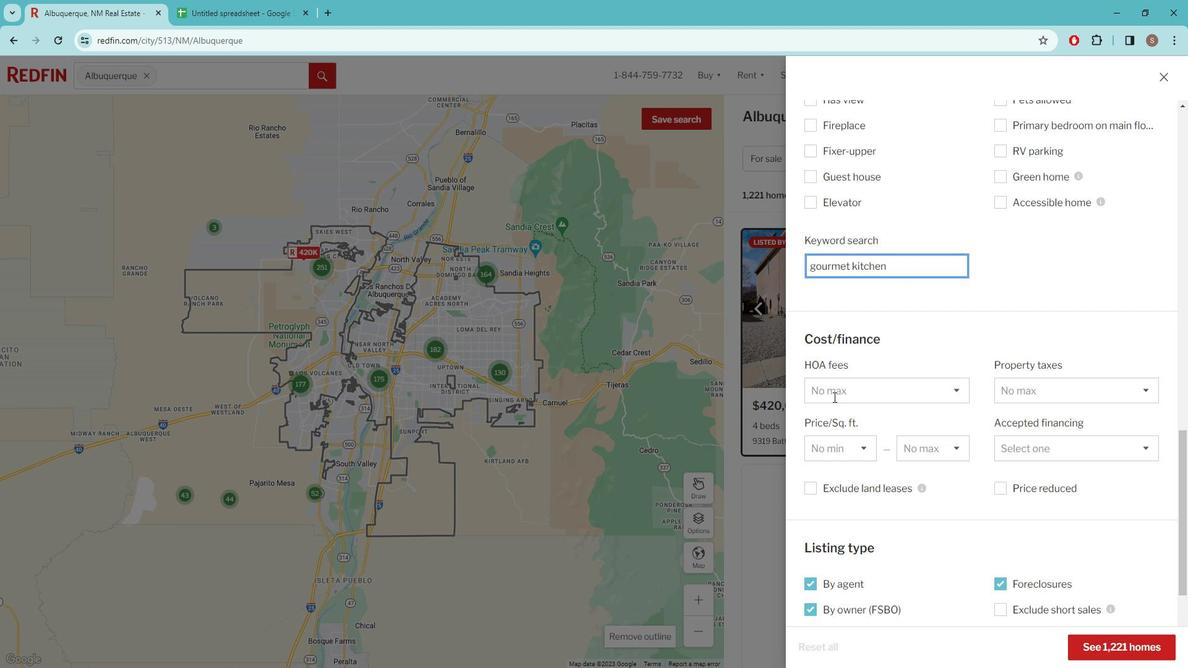 
Action: Mouse scrolled (843, 391) with delta (0, 0)
Screenshot: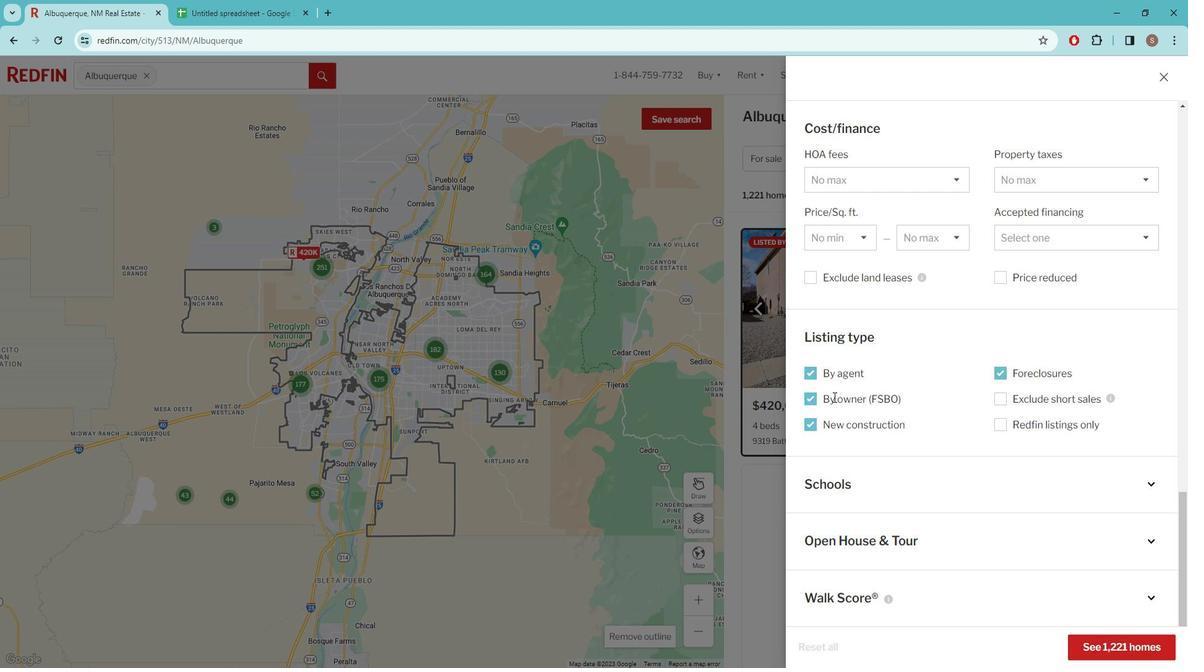 
Action: Mouse scrolled (843, 391) with delta (0, 0)
Screenshot: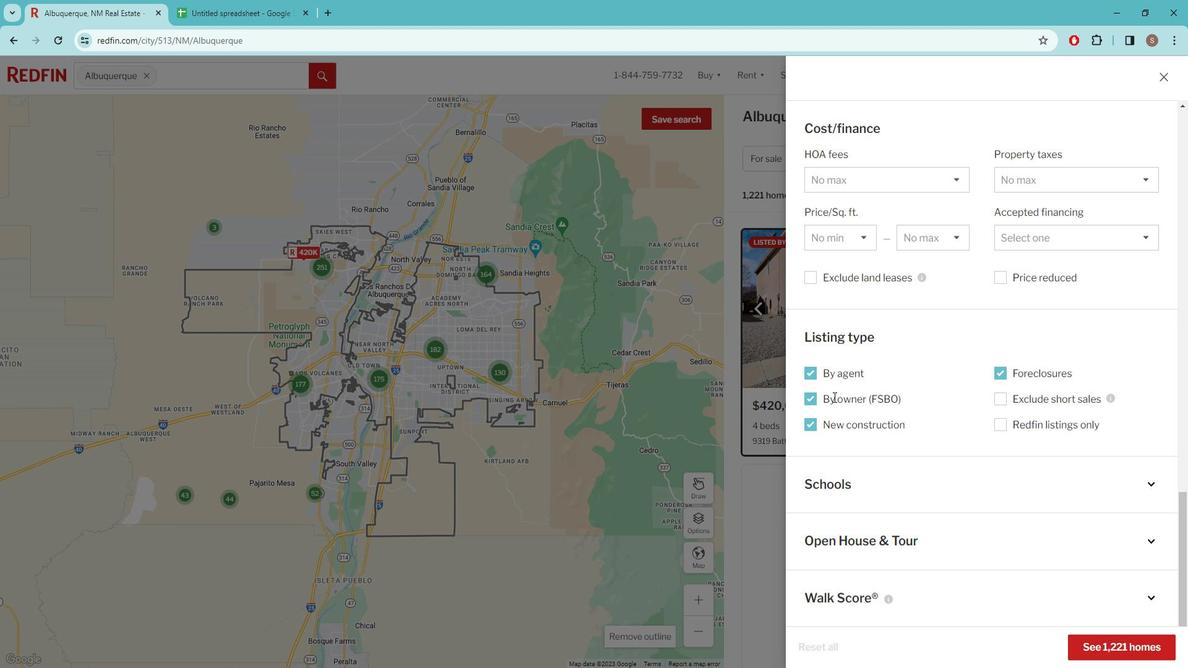 
Action: Mouse scrolled (843, 391) with delta (0, 0)
Screenshot: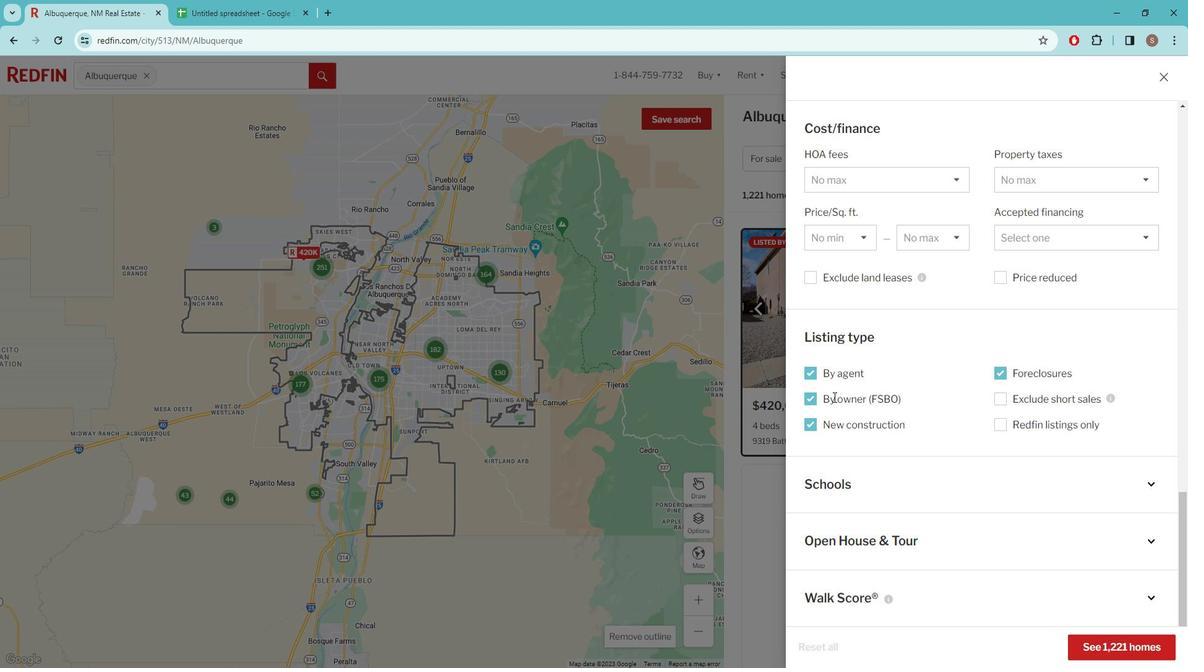 
Action: Mouse scrolled (843, 391) with delta (0, 0)
Screenshot: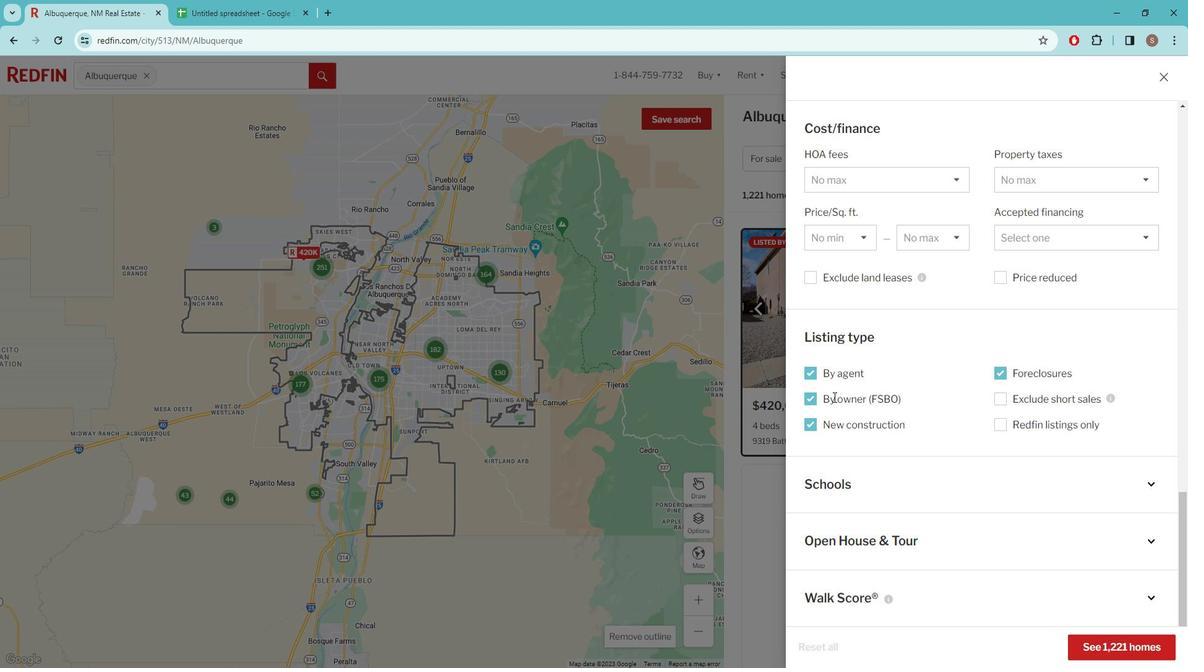 
Action: Mouse scrolled (843, 391) with delta (0, 0)
Screenshot: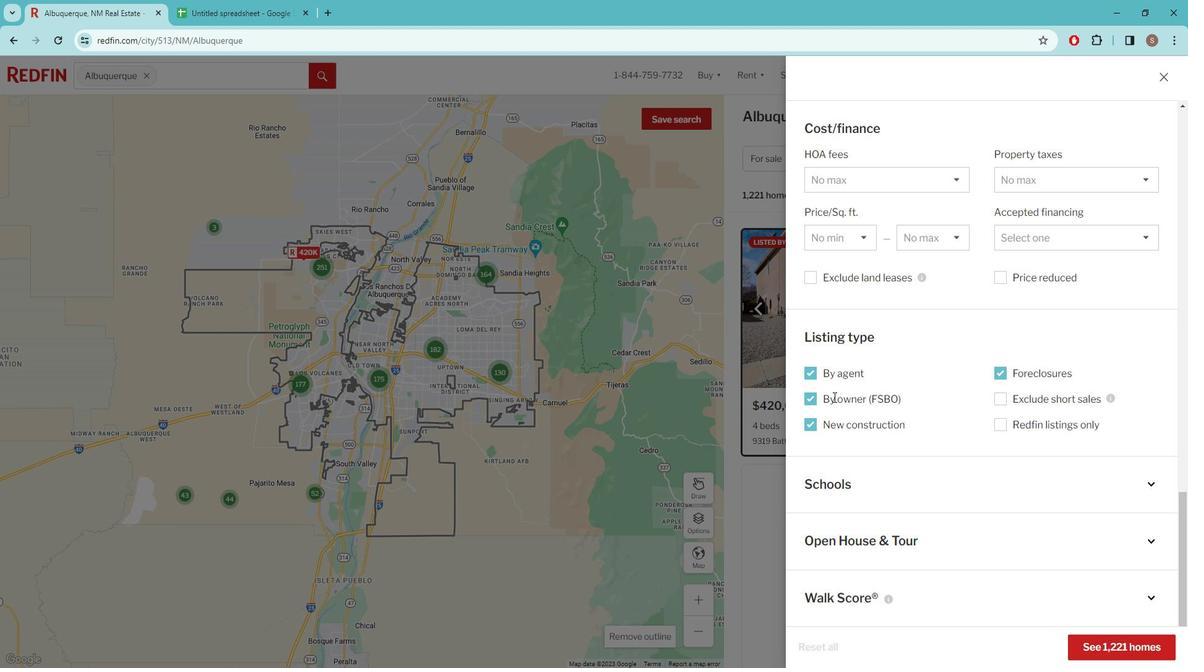 
Action: Mouse moved to (872, 507)
Screenshot: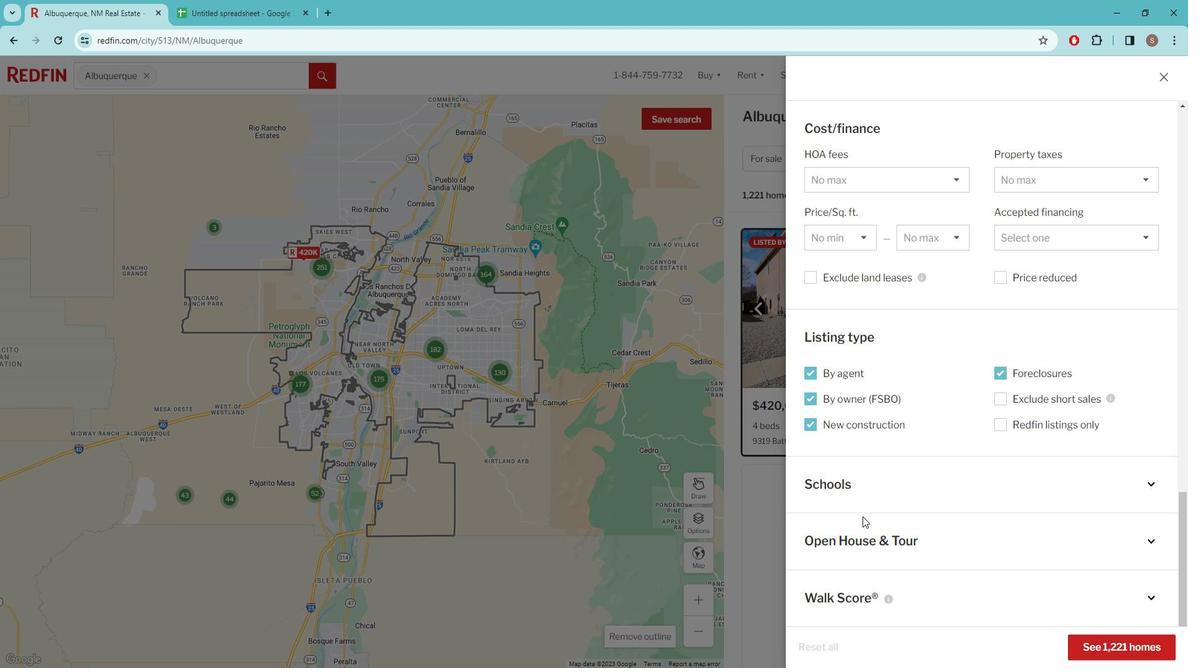 
Action: Mouse pressed left at (872, 507)
Screenshot: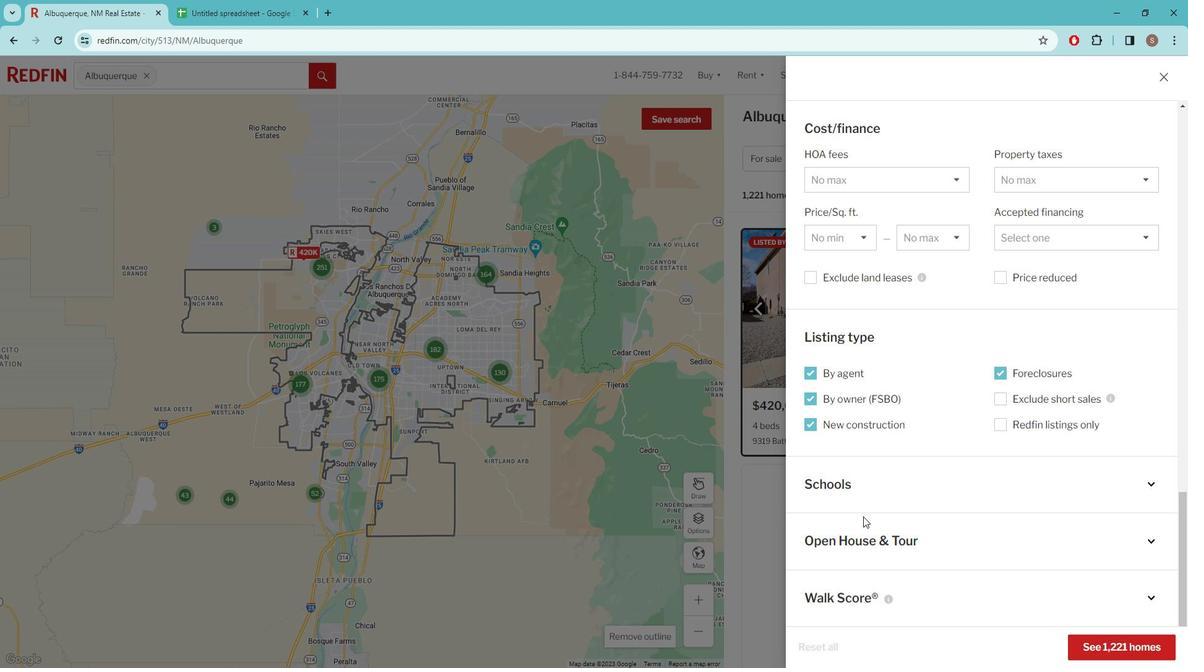 
Action: Mouse moved to (877, 516)
Screenshot: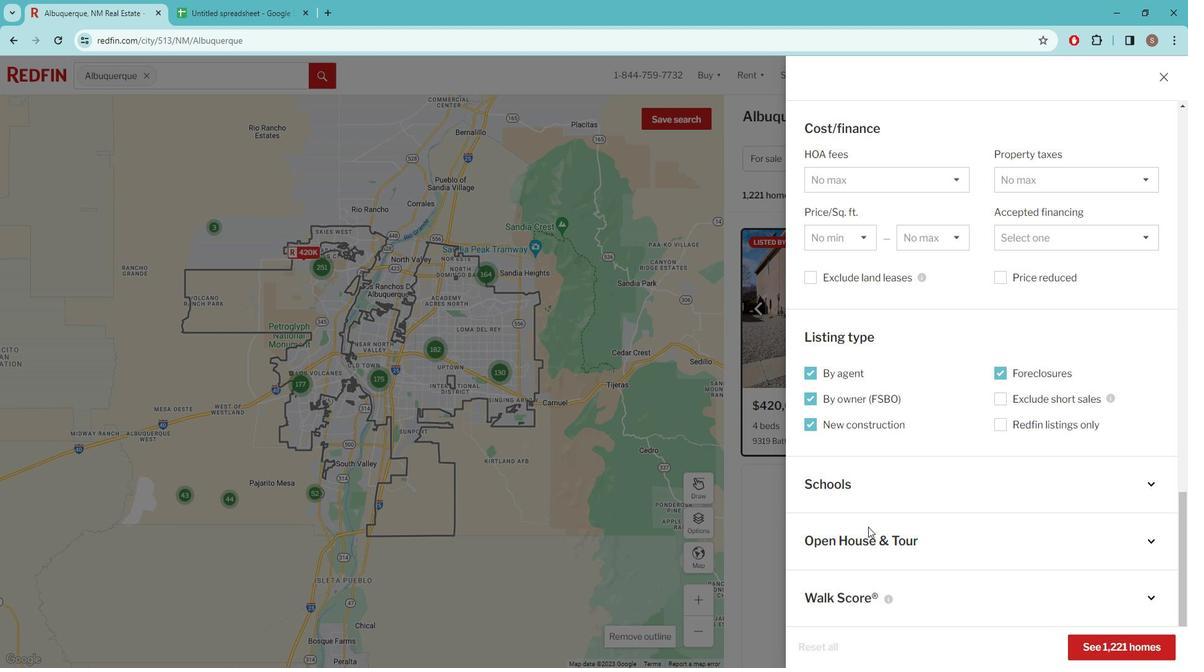 
Action: Mouse pressed left at (877, 516)
Screenshot: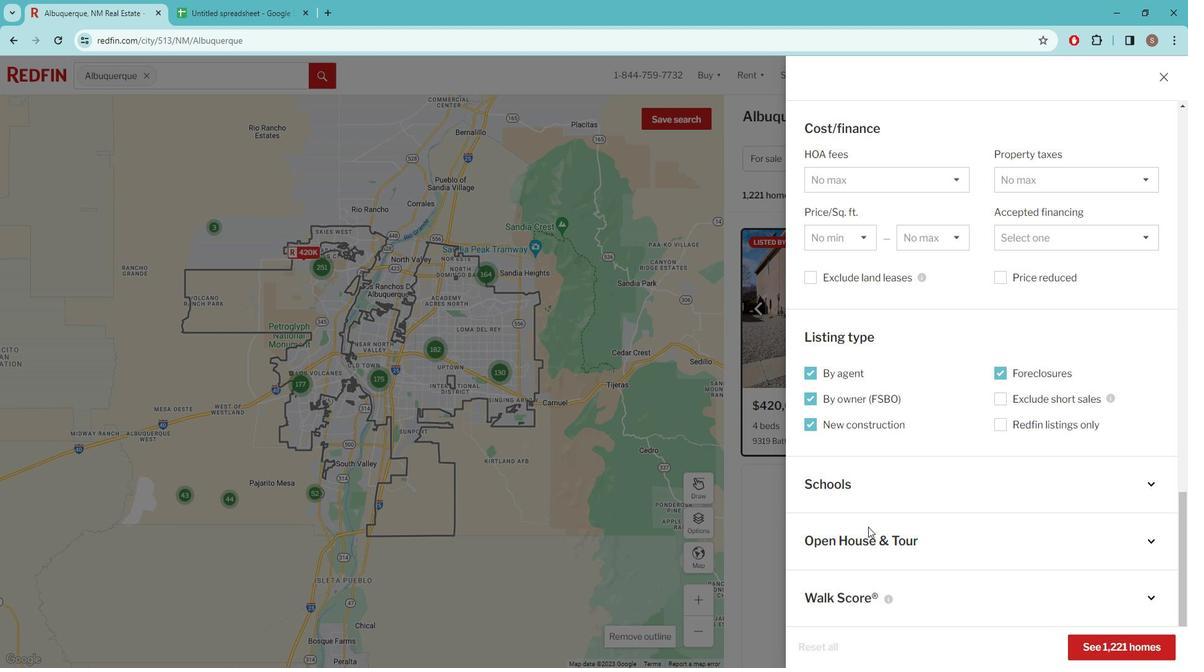
Action: Mouse moved to (876, 528)
Screenshot: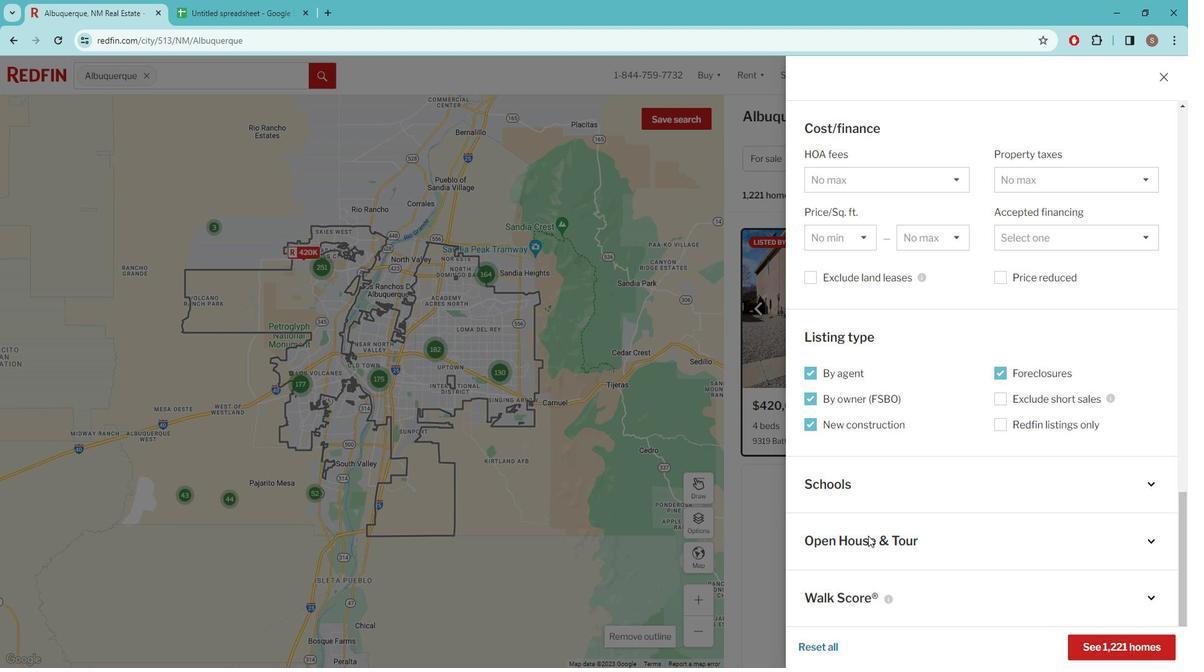 
Action: Mouse pressed left at (876, 528)
Screenshot: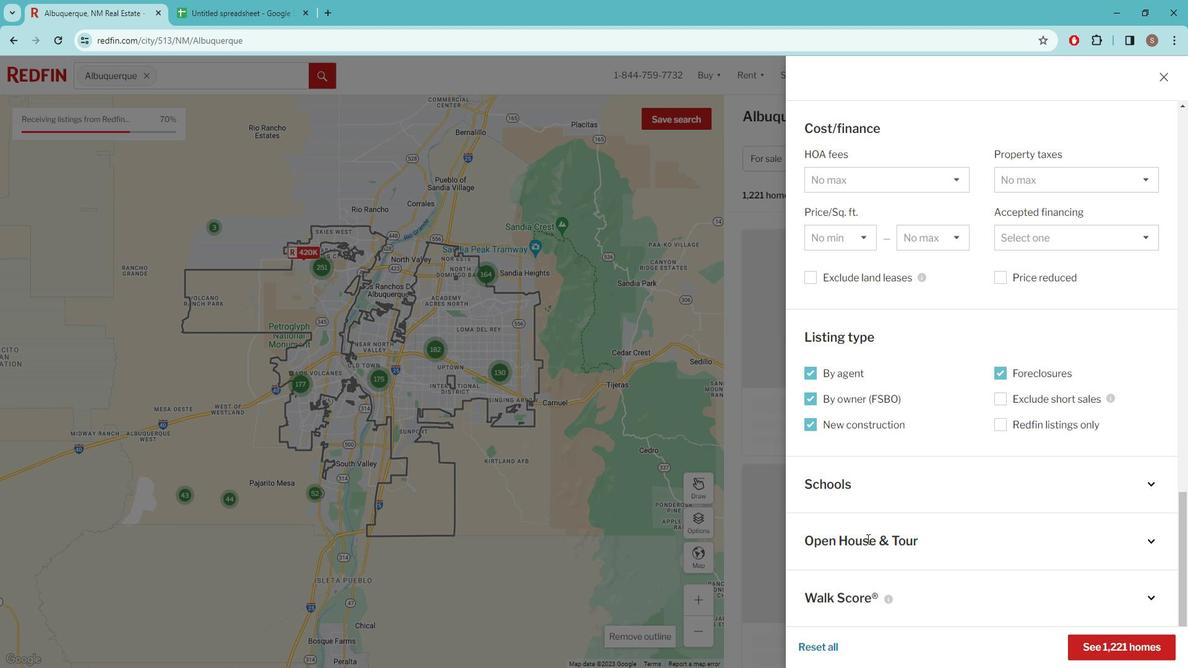 
Action: Mouse moved to (846, 534)
Screenshot: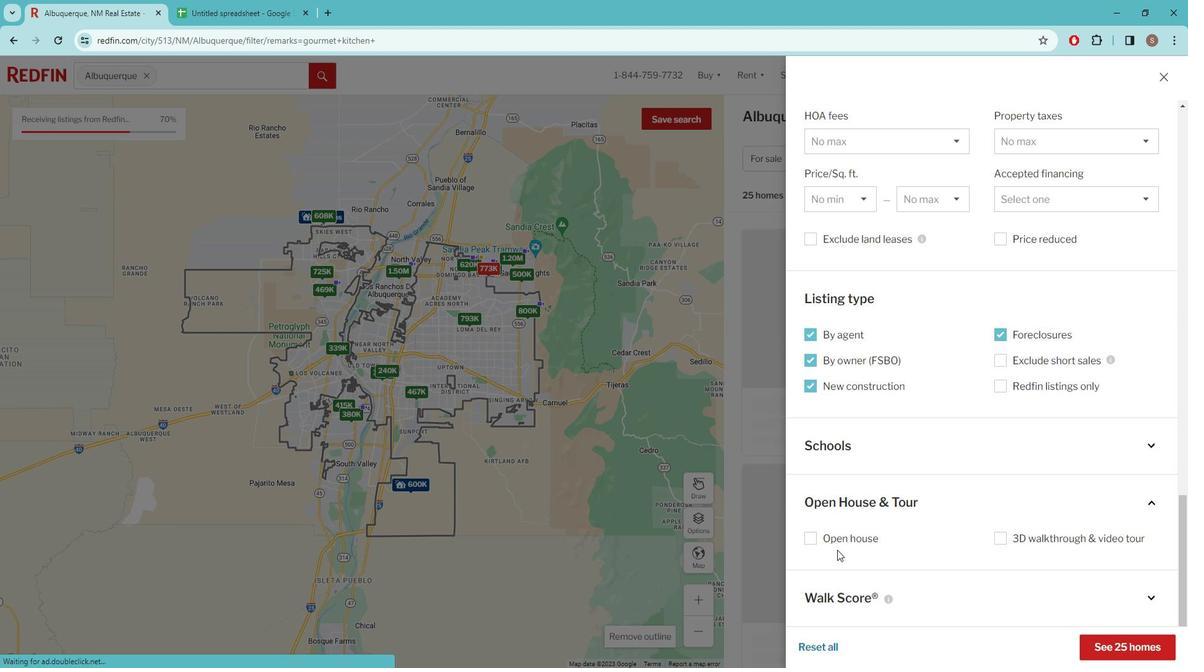 
Action: Mouse pressed left at (846, 534)
Screenshot: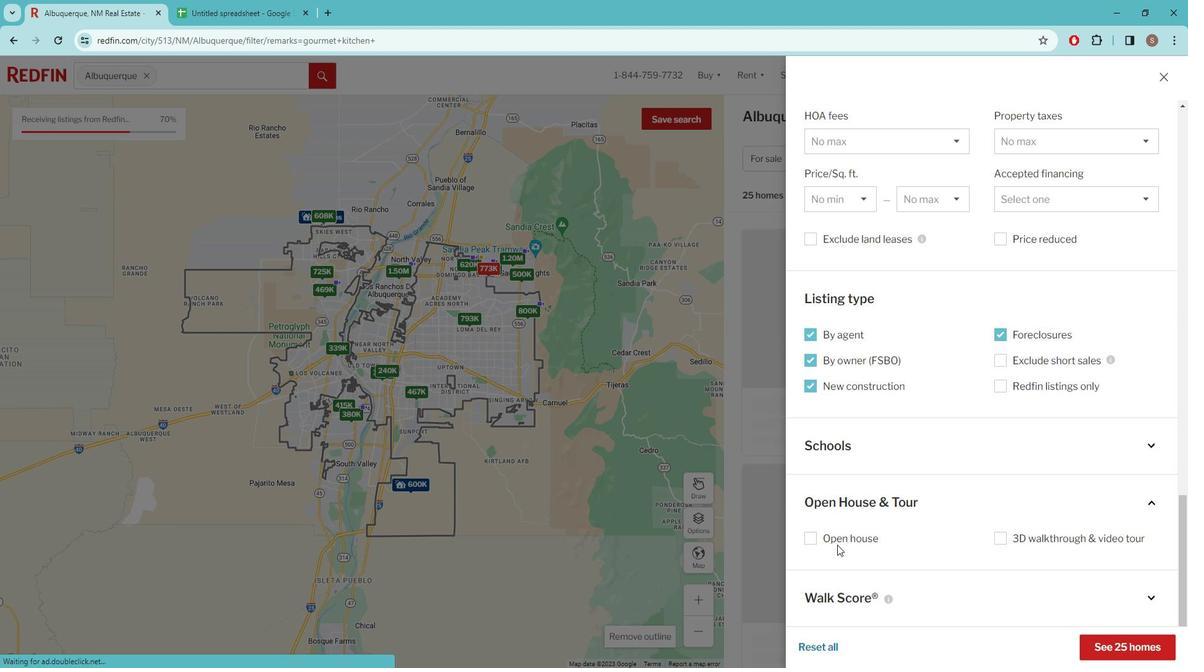 
Action: Mouse moved to (845, 572)
Screenshot: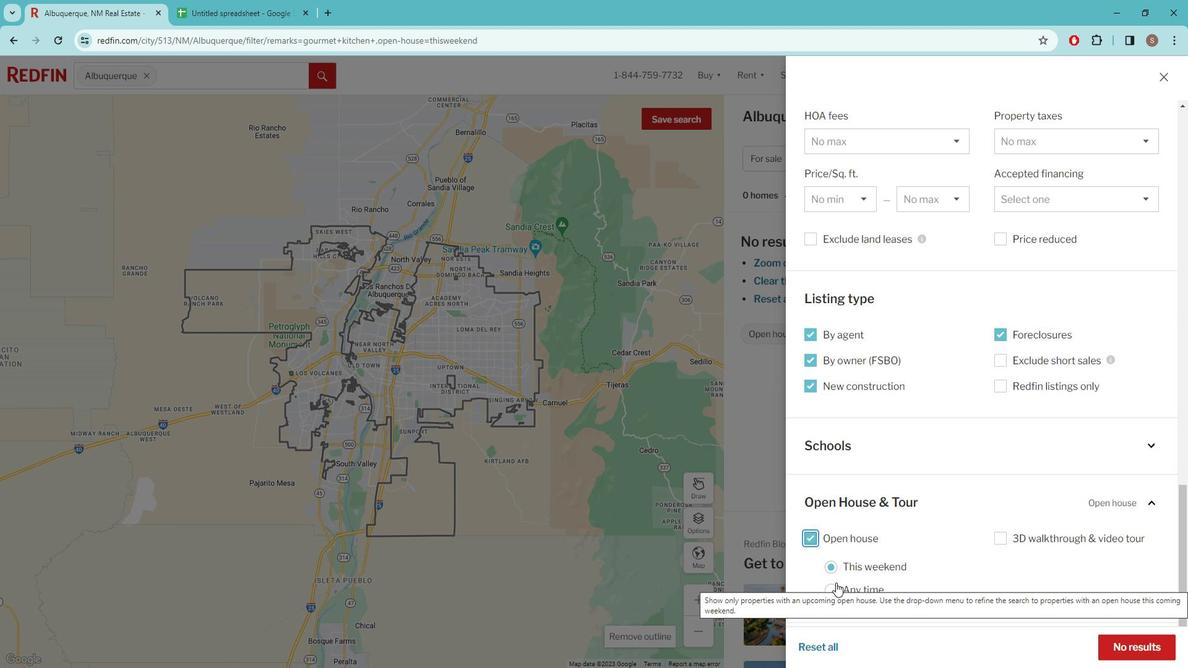 
Action: Mouse pressed left at (845, 572)
Screenshot: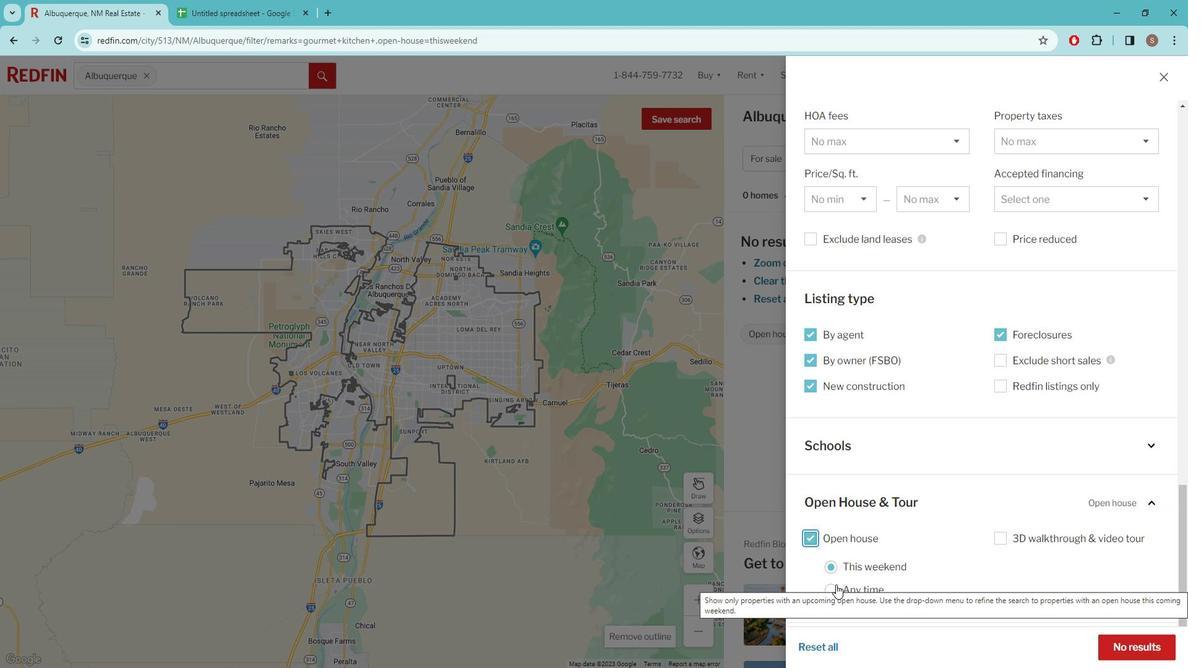 
Action: Mouse moved to (1153, 629)
Screenshot: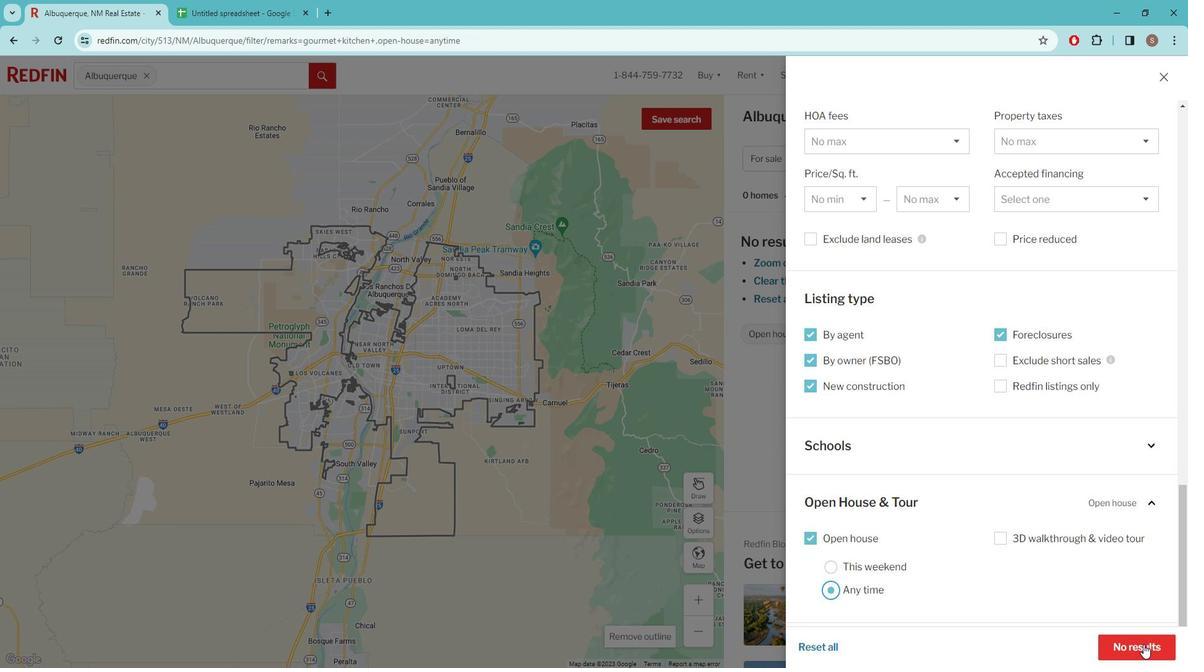 
Action: Mouse pressed left at (1153, 629)
Screenshot: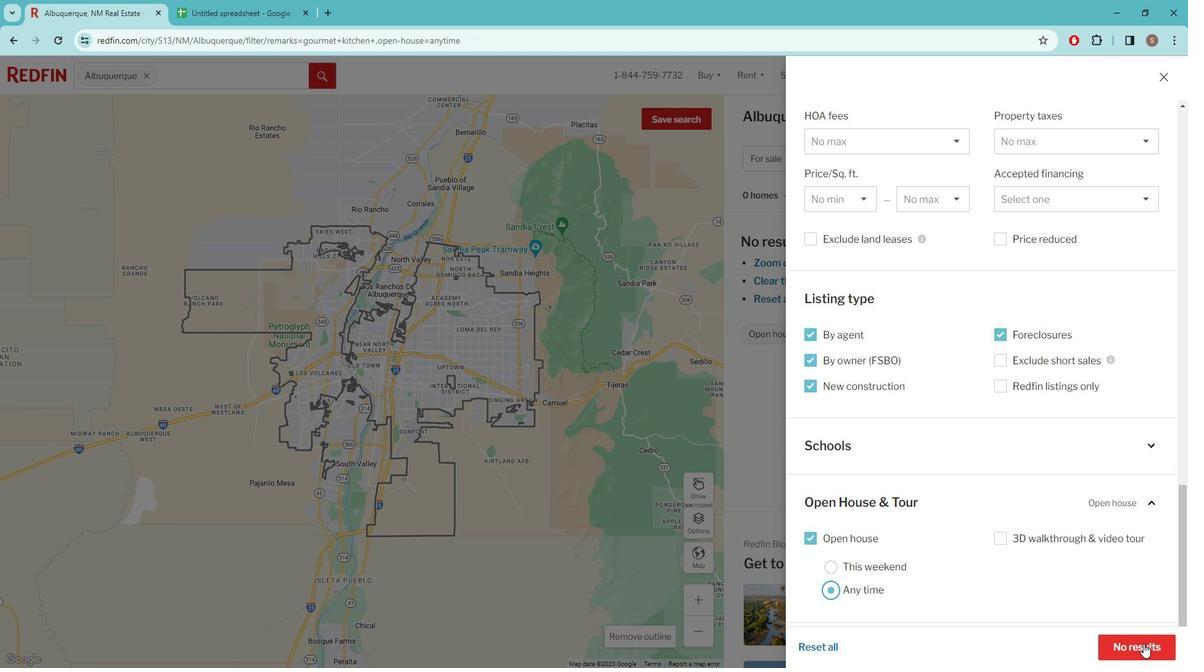
Action: Mouse moved to (1021, 445)
Screenshot: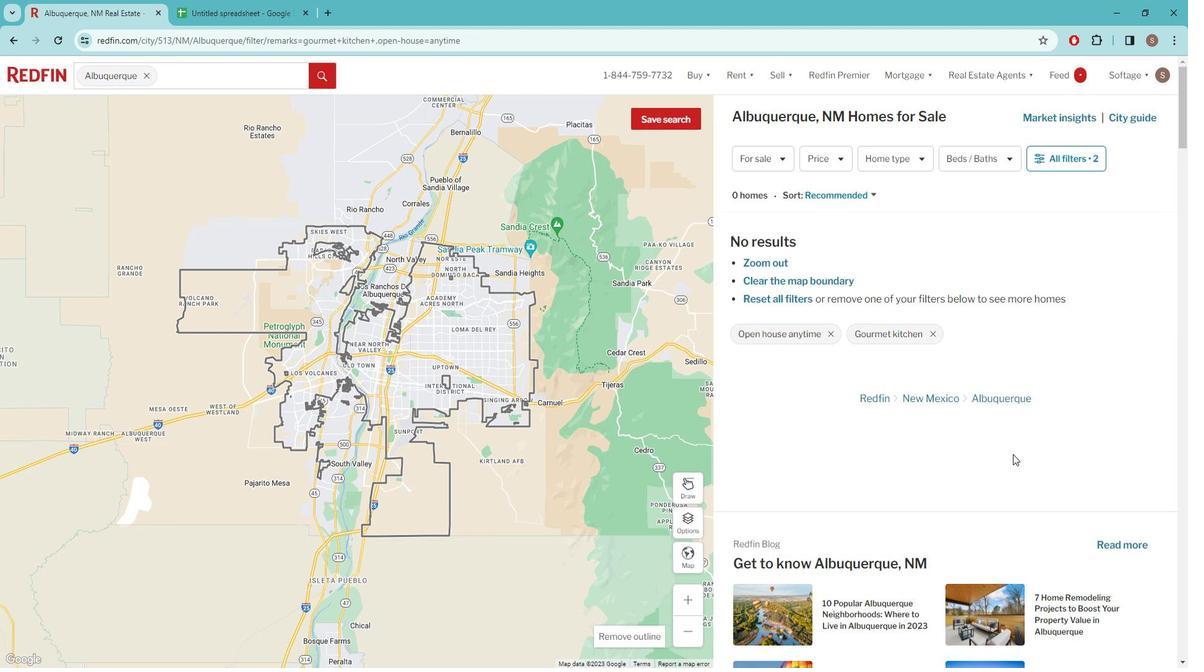 
